 Task: Add a condition where "Channel Is WhatsApp" in new tickets in your groups.
Action: Mouse moved to (132, 481)
Screenshot: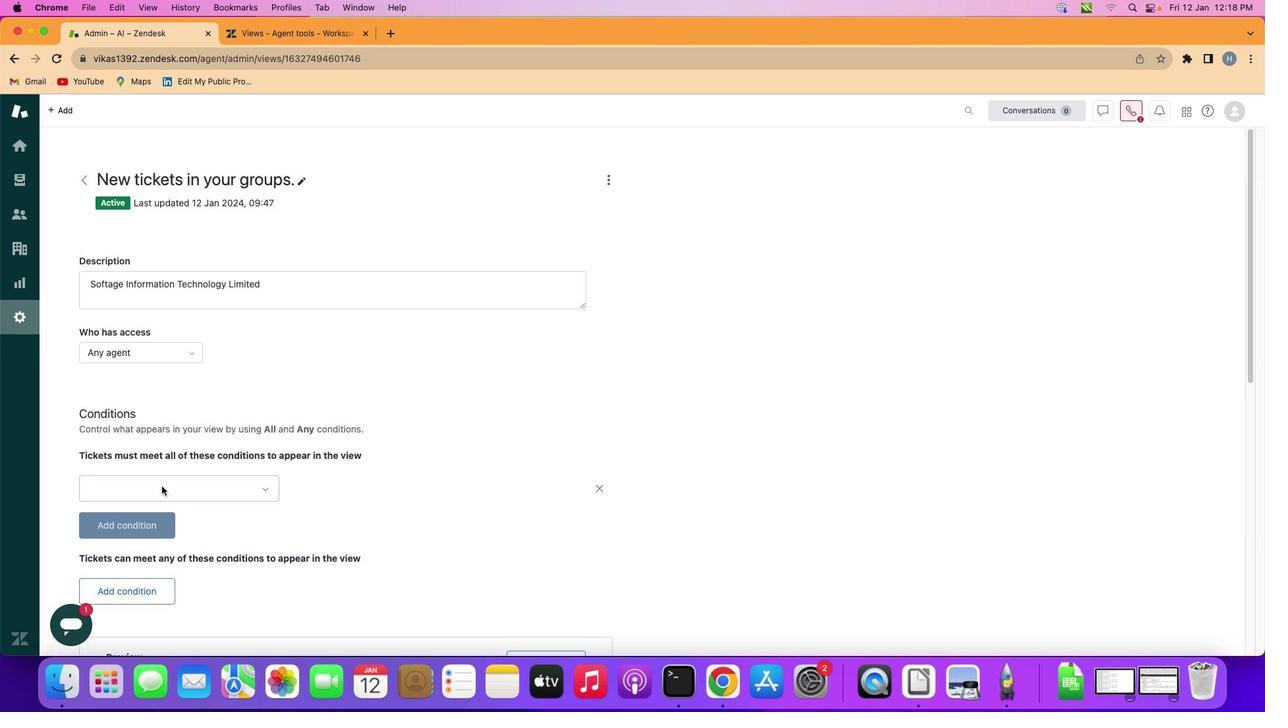 
Action: Mouse pressed left at (132, 481)
Screenshot: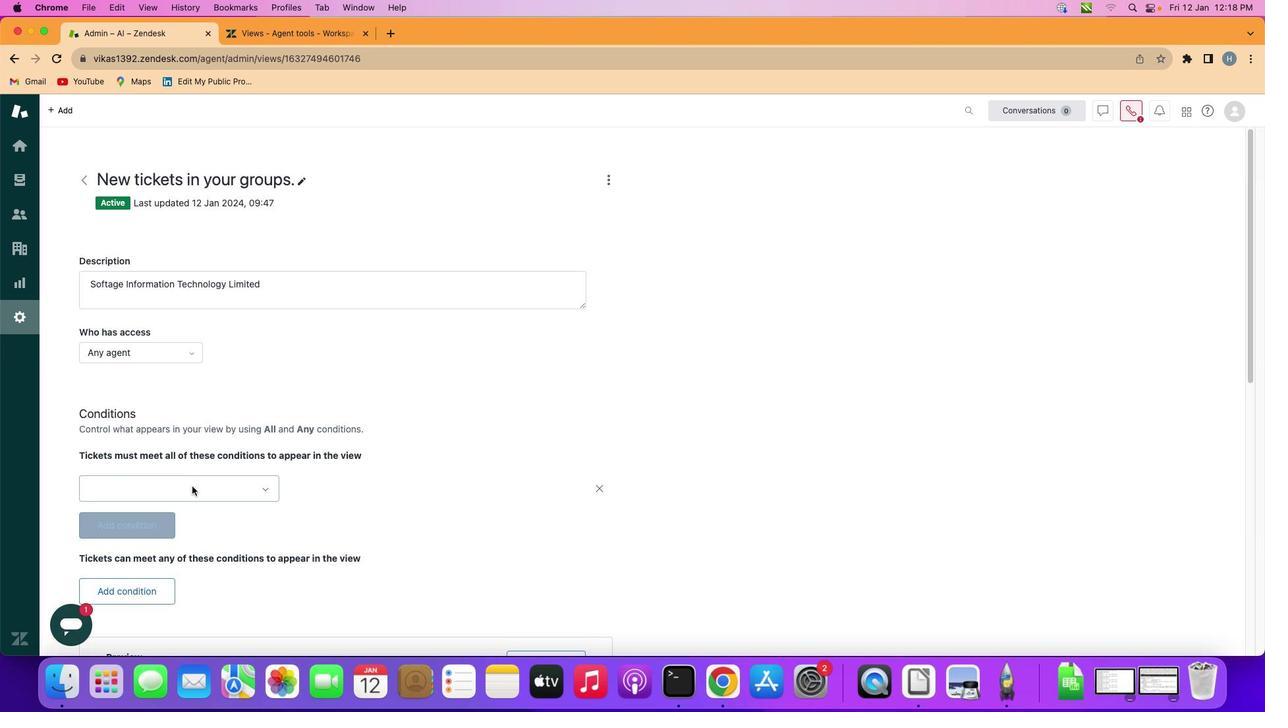
Action: Mouse moved to (231, 483)
Screenshot: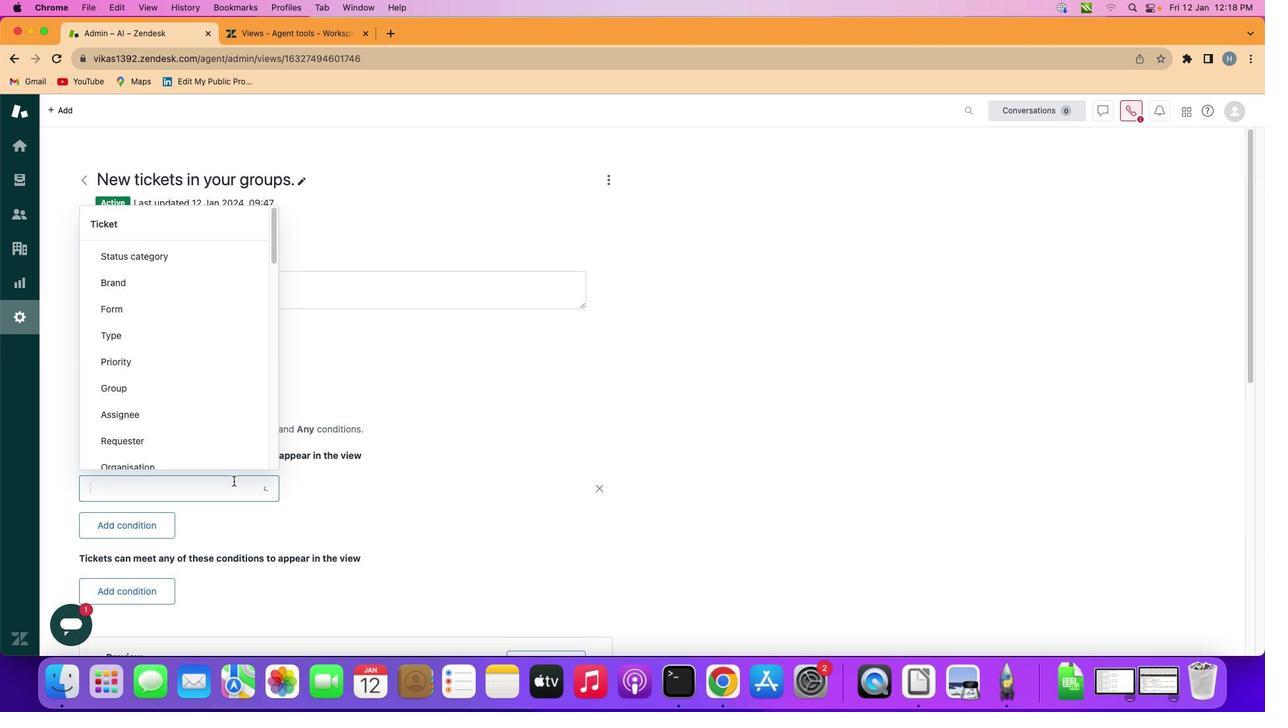 
Action: Mouse pressed left at (231, 483)
Screenshot: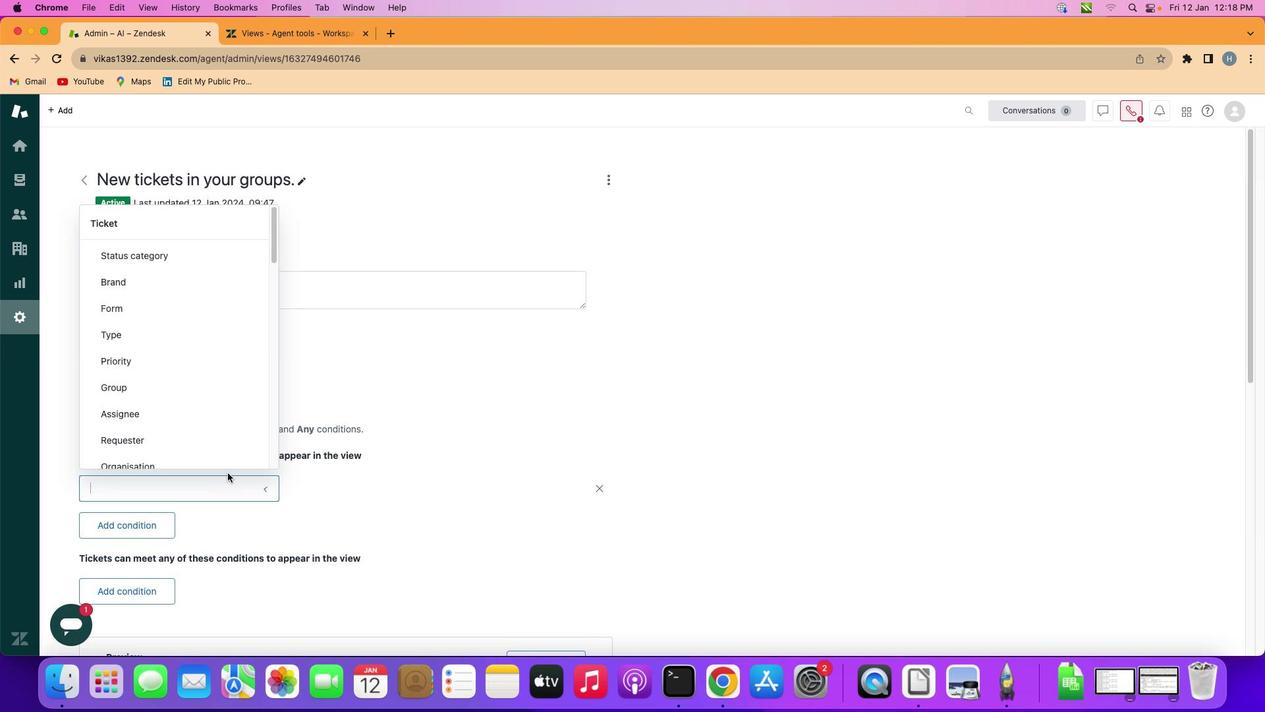 
Action: Mouse moved to (206, 368)
Screenshot: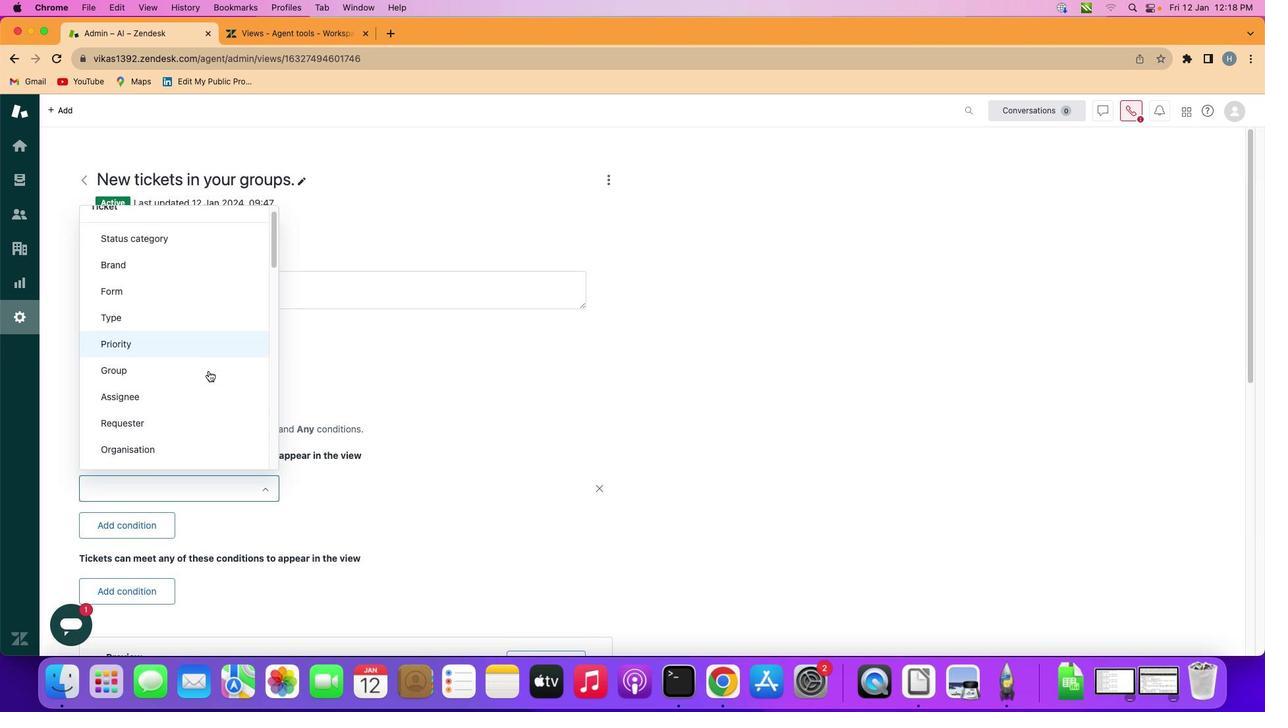 
Action: Mouse scrolled (206, 368) with delta (-1, -2)
Screenshot: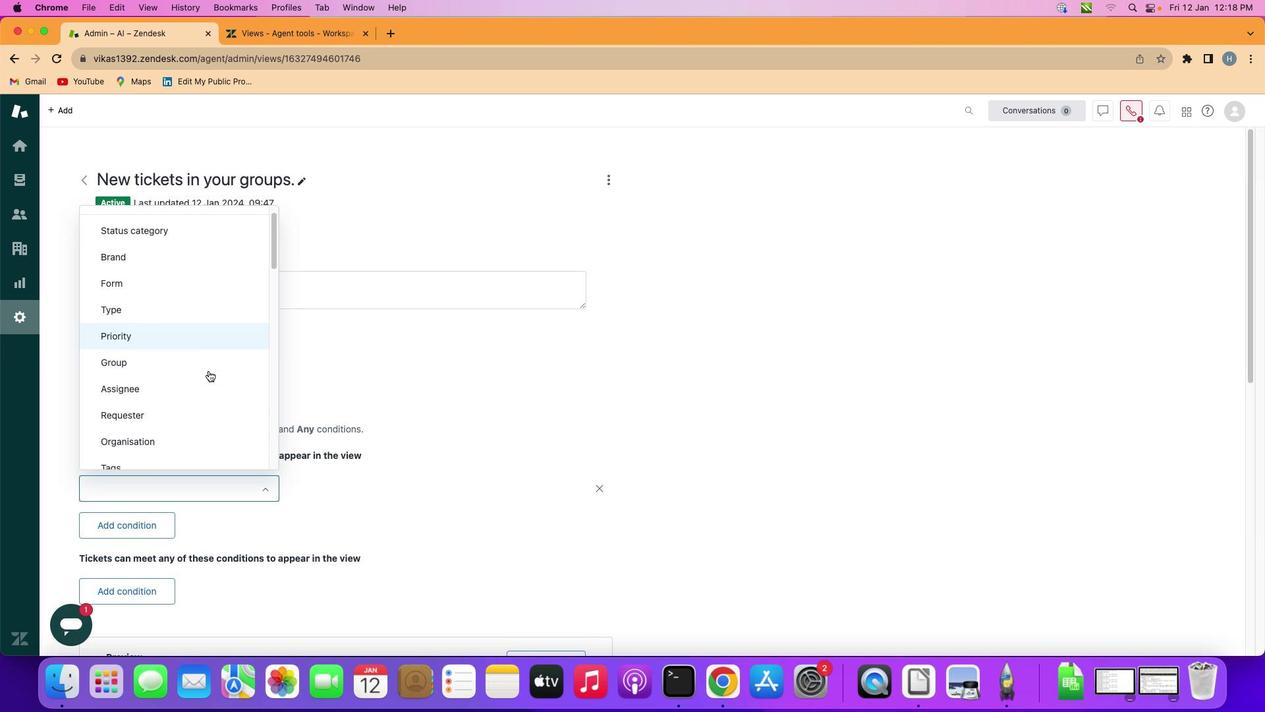 
Action: Mouse scrolled (206, 368) with delta (-1, -2)
Screenshot: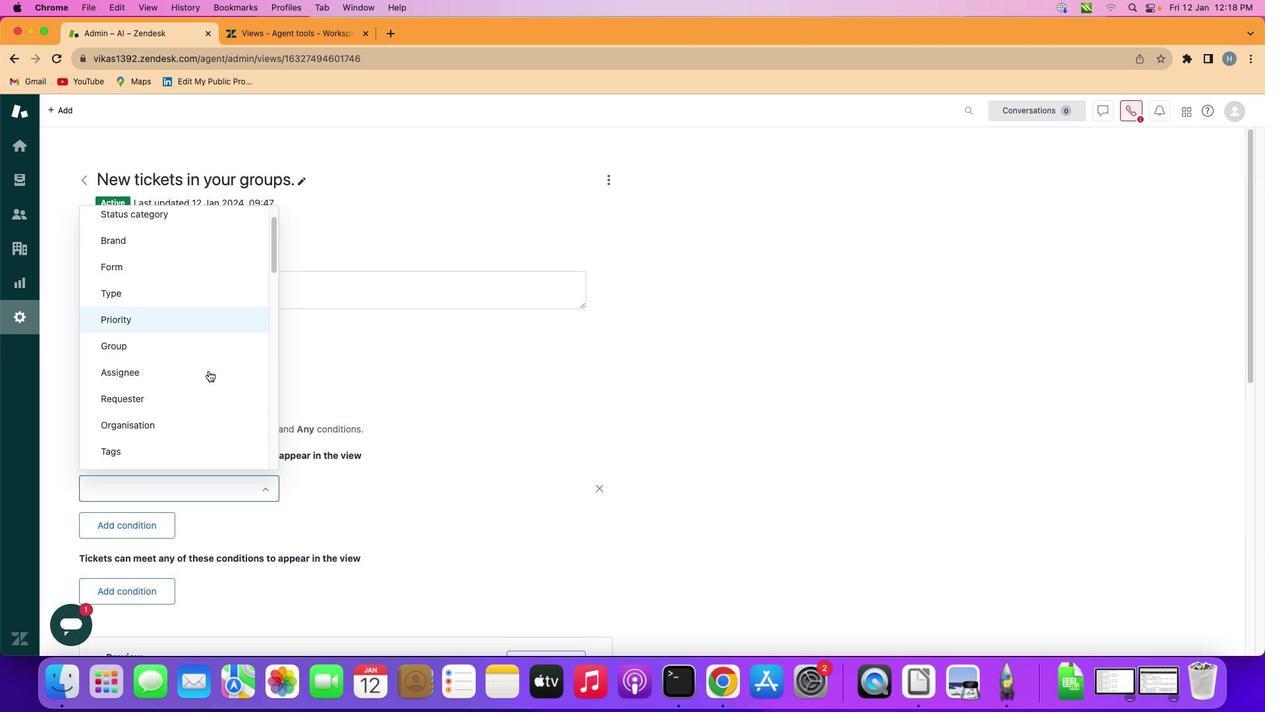 
Action: Mouse scrolled (206, 368) with delta (-1, -2)
Screenshot: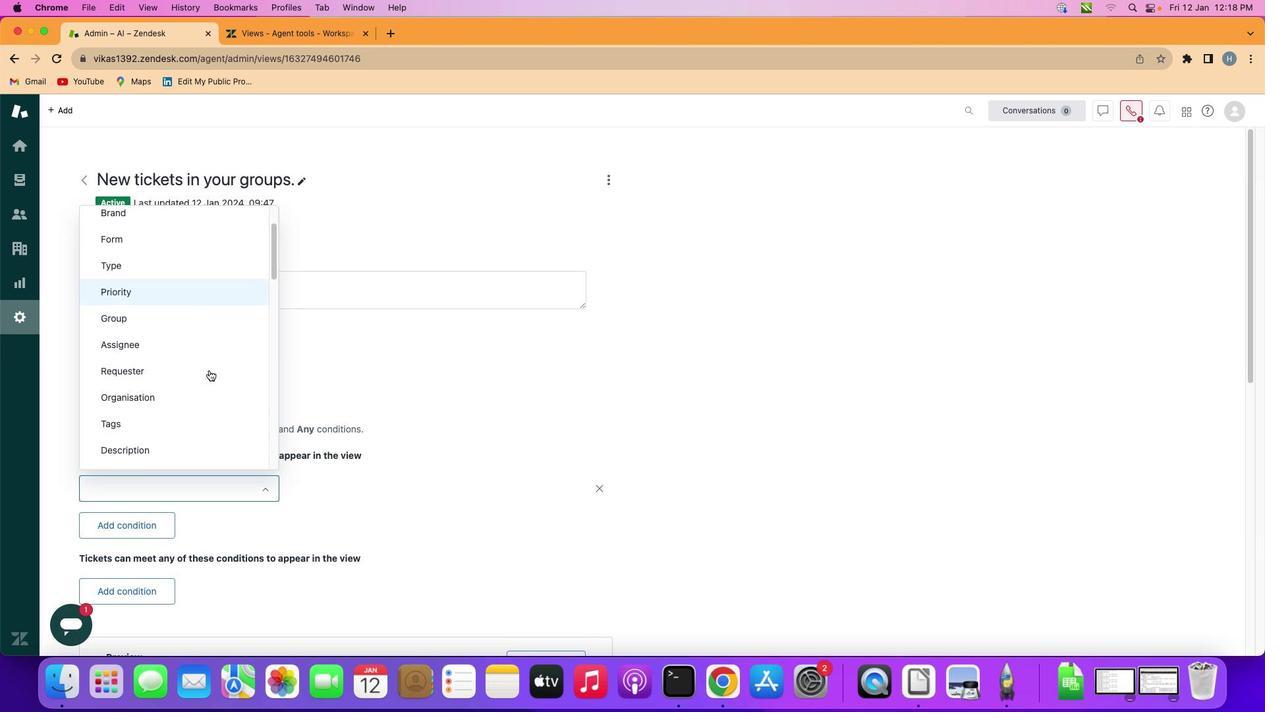 
Action: Mouse scrolled (206, 368) with delta (-1, -2)
Screenshot: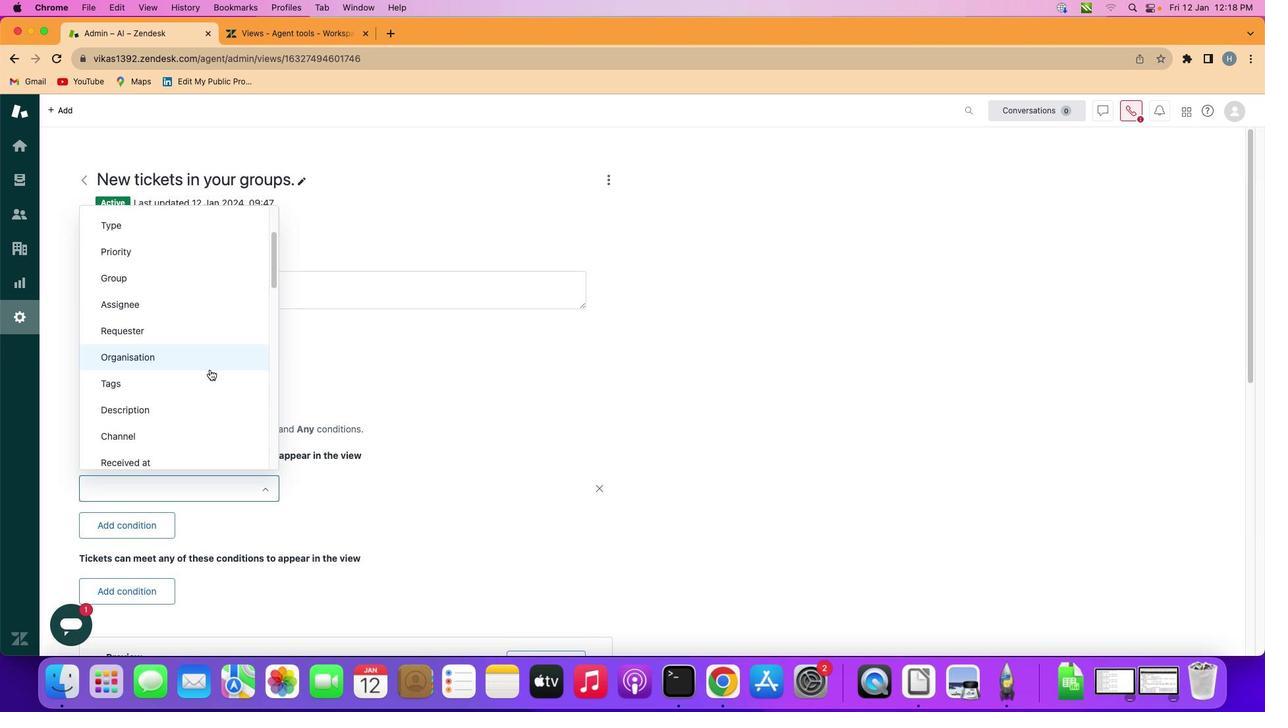 
Action: Mouse scrolled (206, 368) with delta (-1, -2)
Screenshot: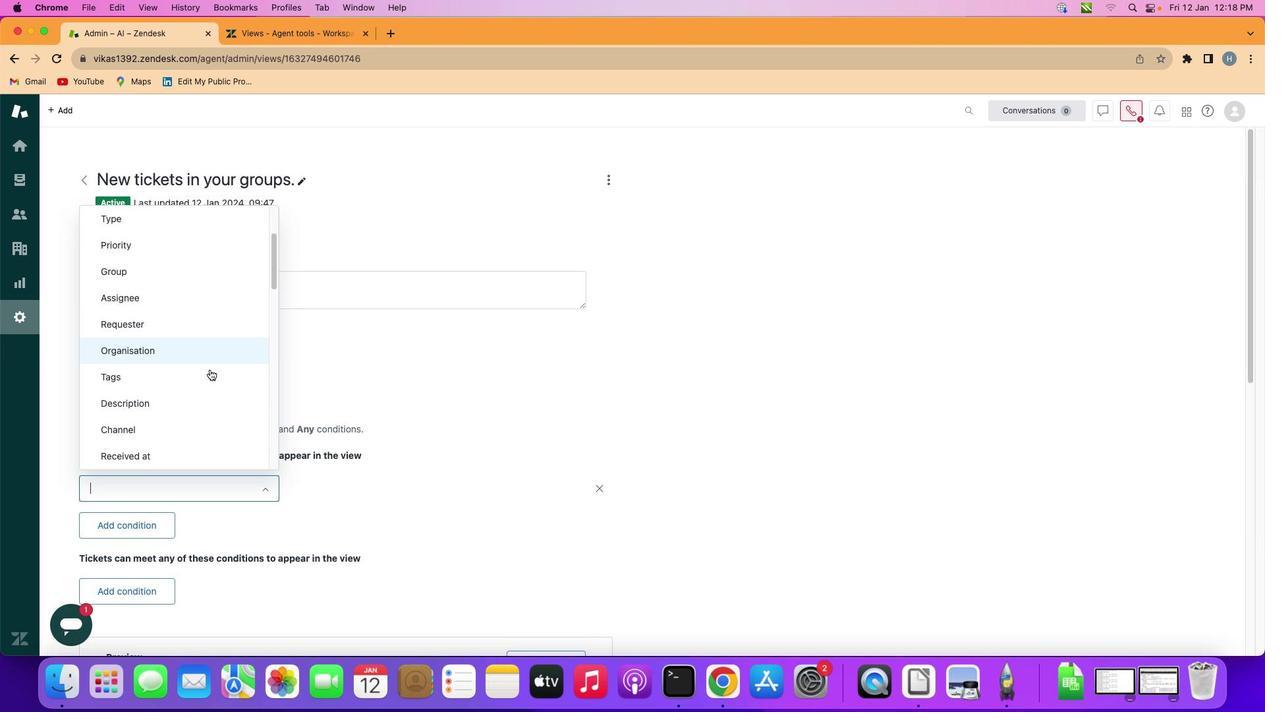 
Action: Mouse moved to (207, 366)
Screenshot: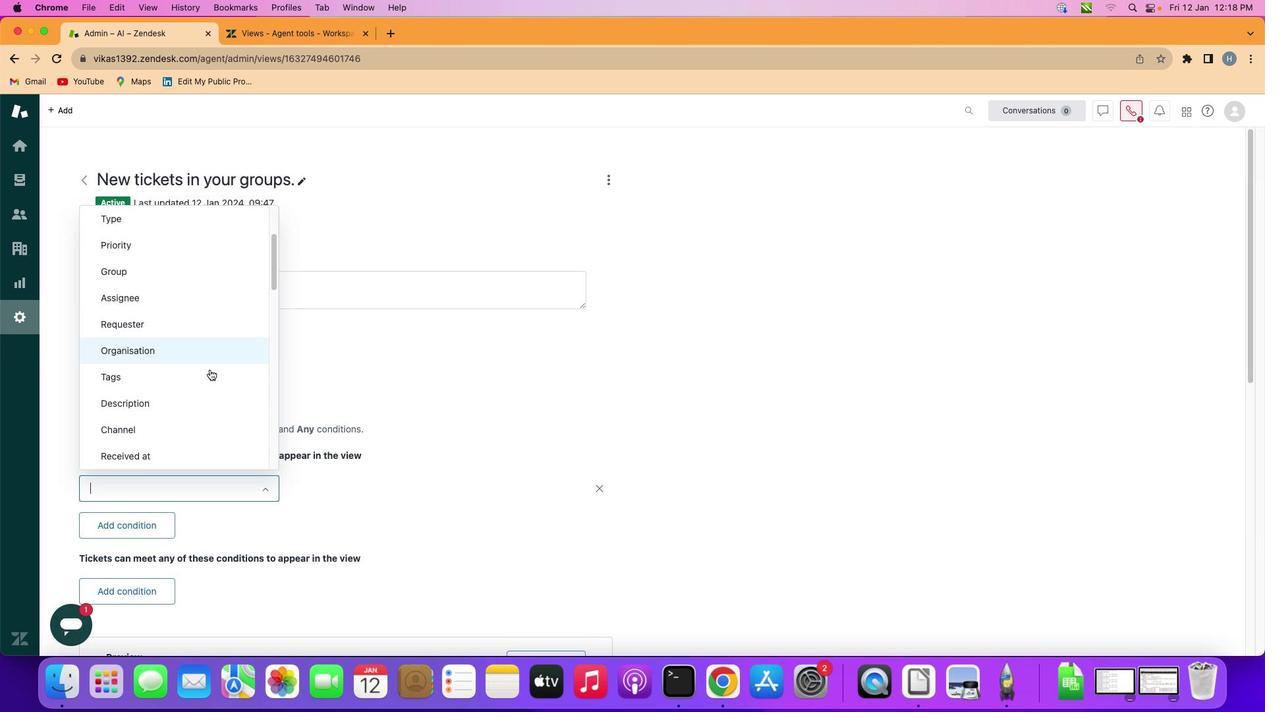 
Action: Mouse scrolled (207, 366) with delta (-1, -2)
Screenshot: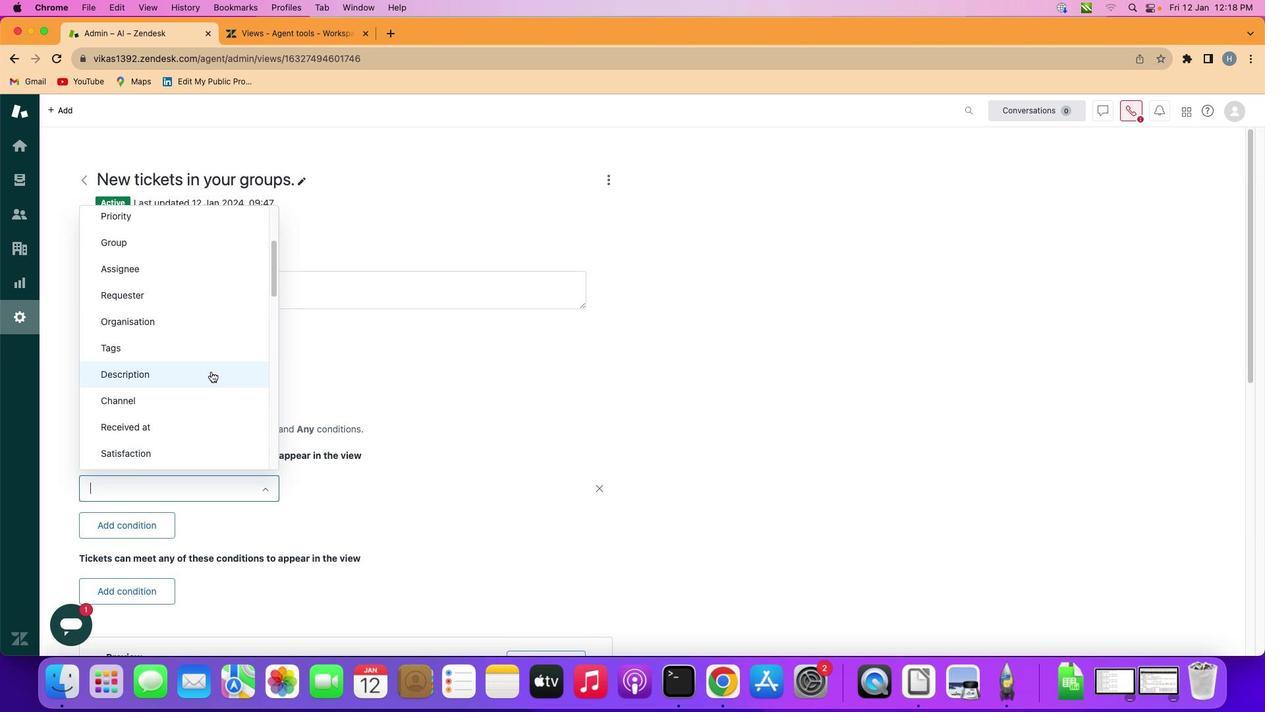
Action: Mouse scrolled (207, 366) with delta (-1, -2)
Screenshot: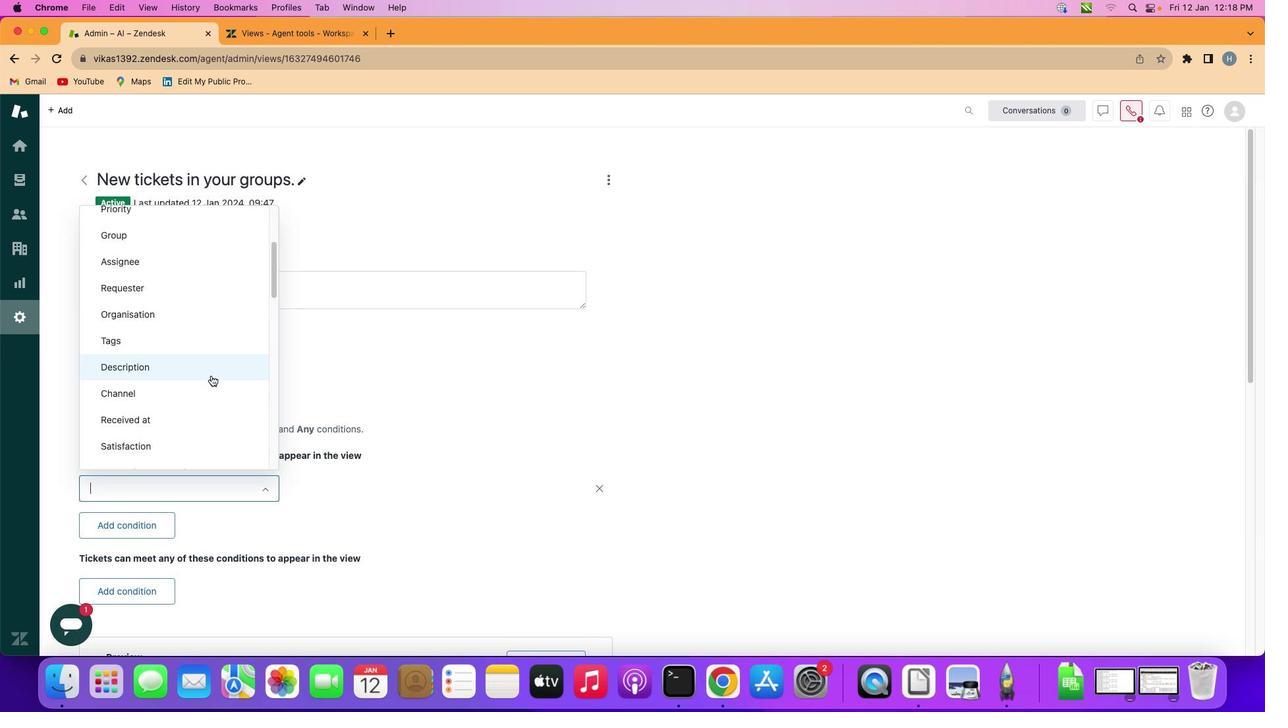 
Action: Mouse scrolled (207, 366) with delta (-1, -2)
Screenshot: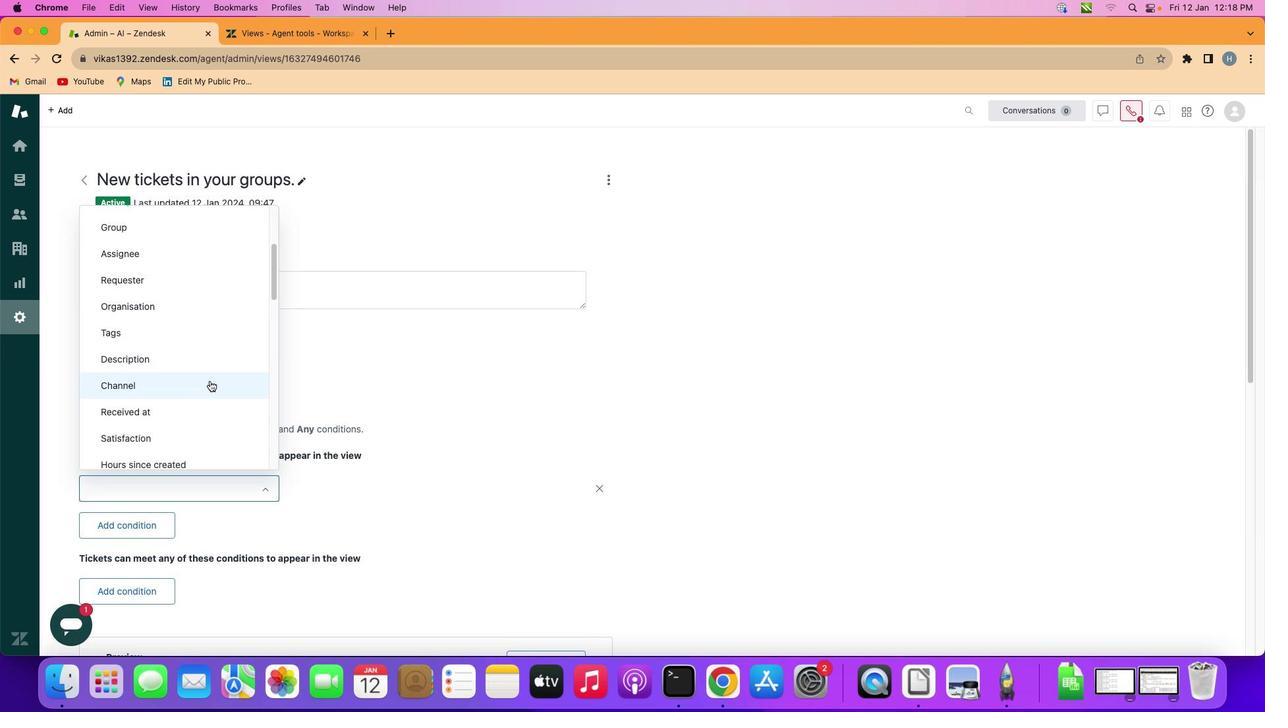 
Action: Mouse moved to (207, 379)
Screenshot: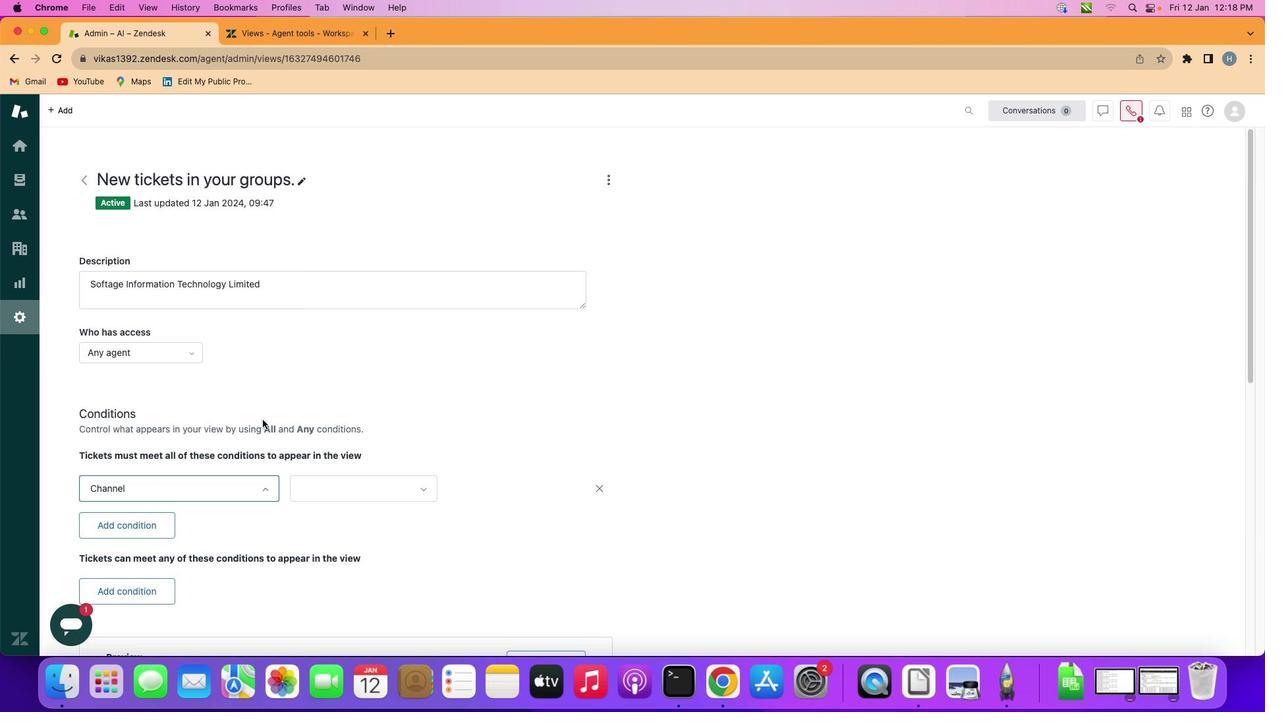 
Action: Mouse pressed left at (207, 379)
Screenshot: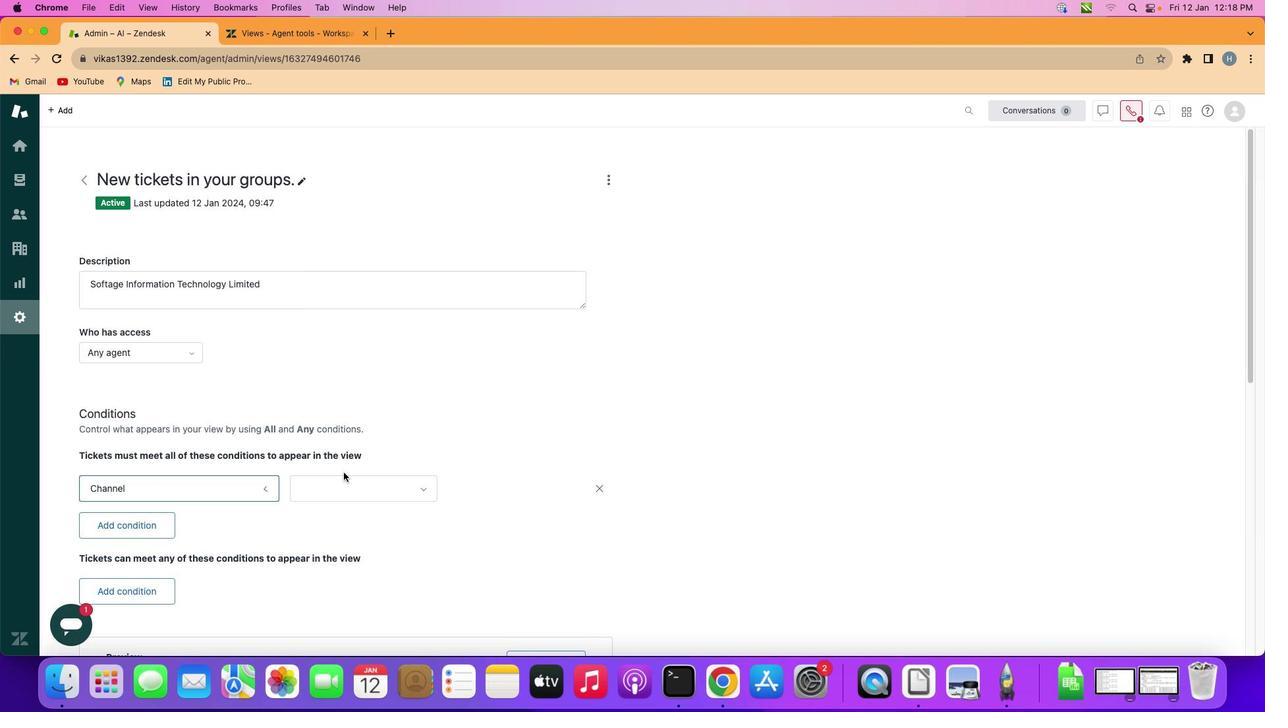
Action: Mouse moved to (357, 481)
Screenshot: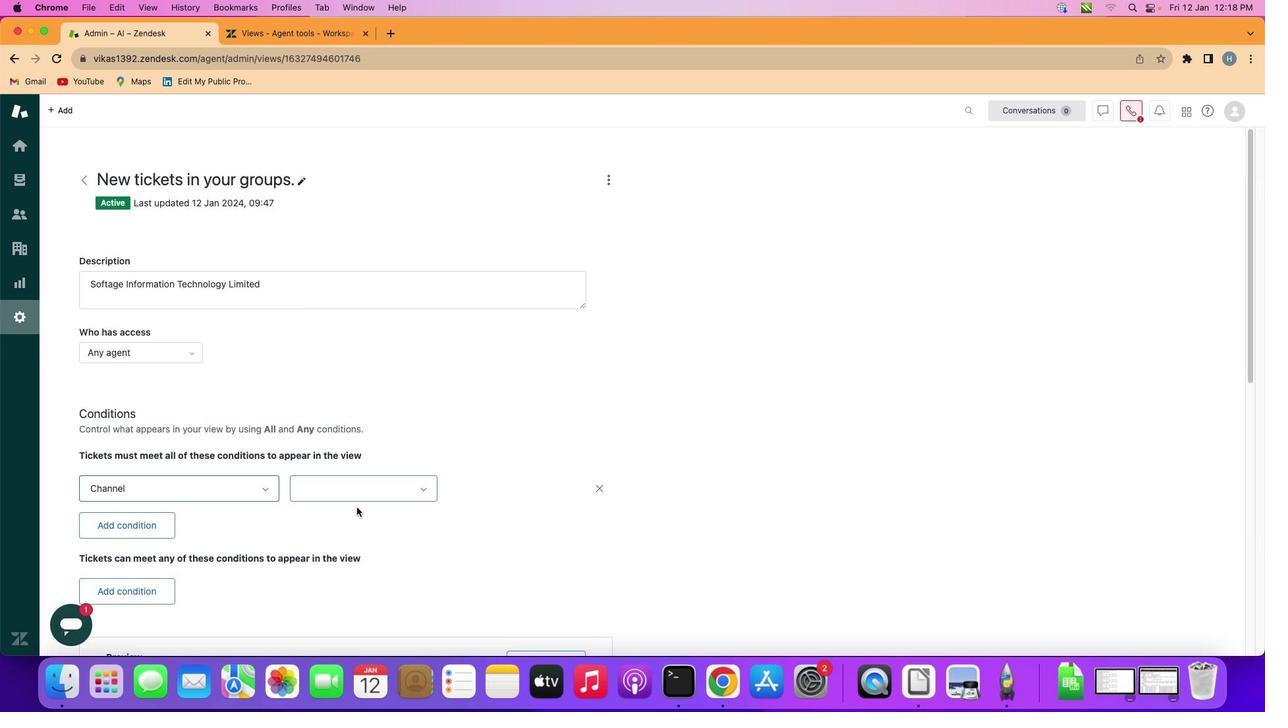 
Action: Mouse pressed left at (357, 481)
Screenshot: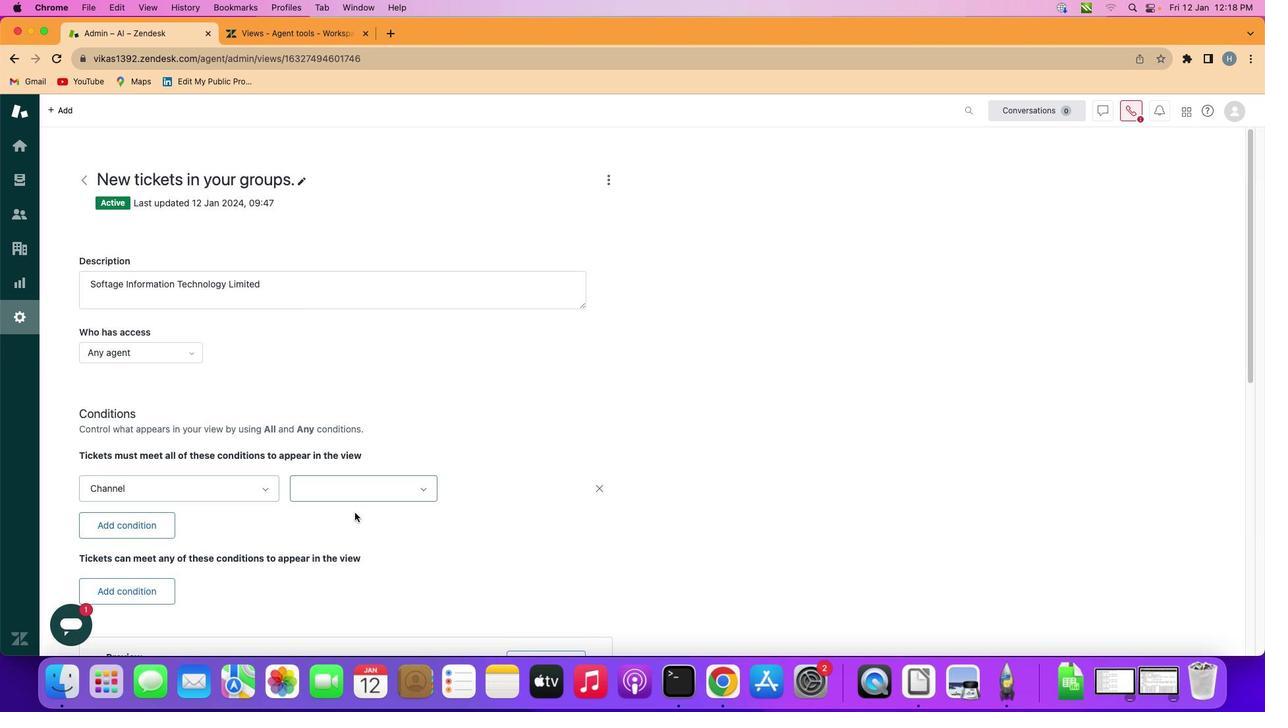 
Action: Mouse moved to (350, 513)
Screenshot: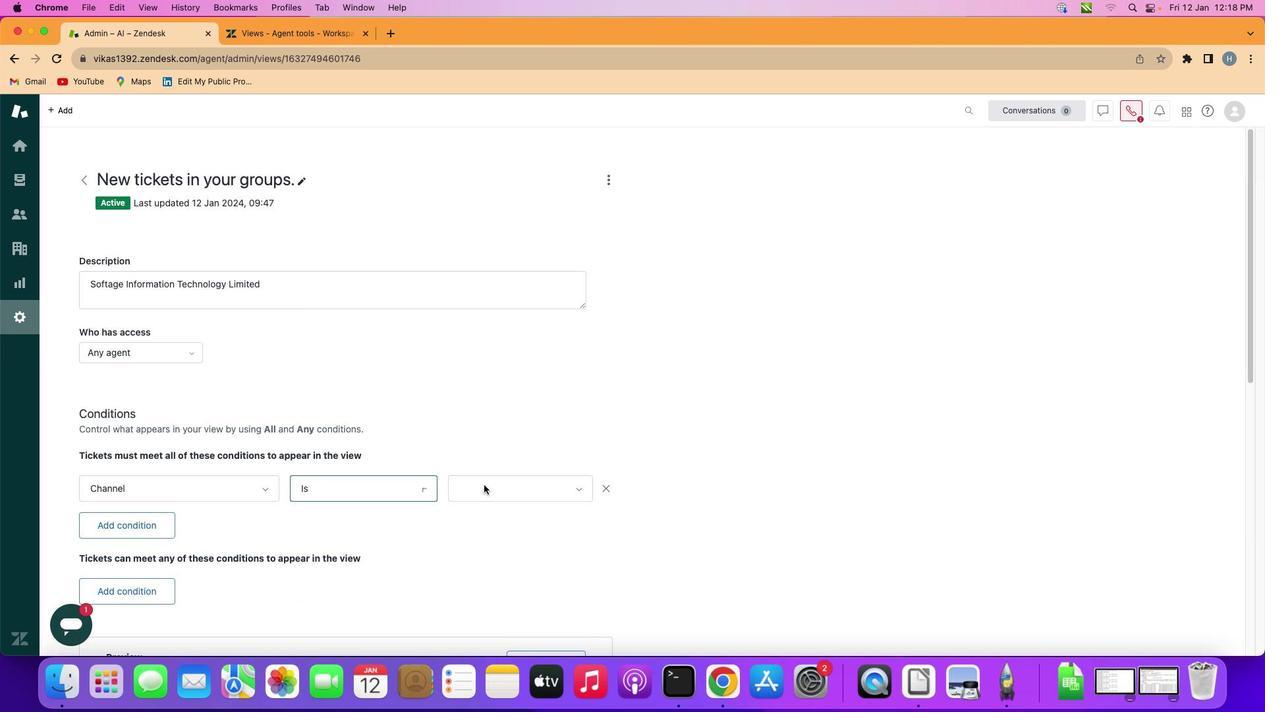 
Action: Mouse pressed left at (350, 513)
Screenshot: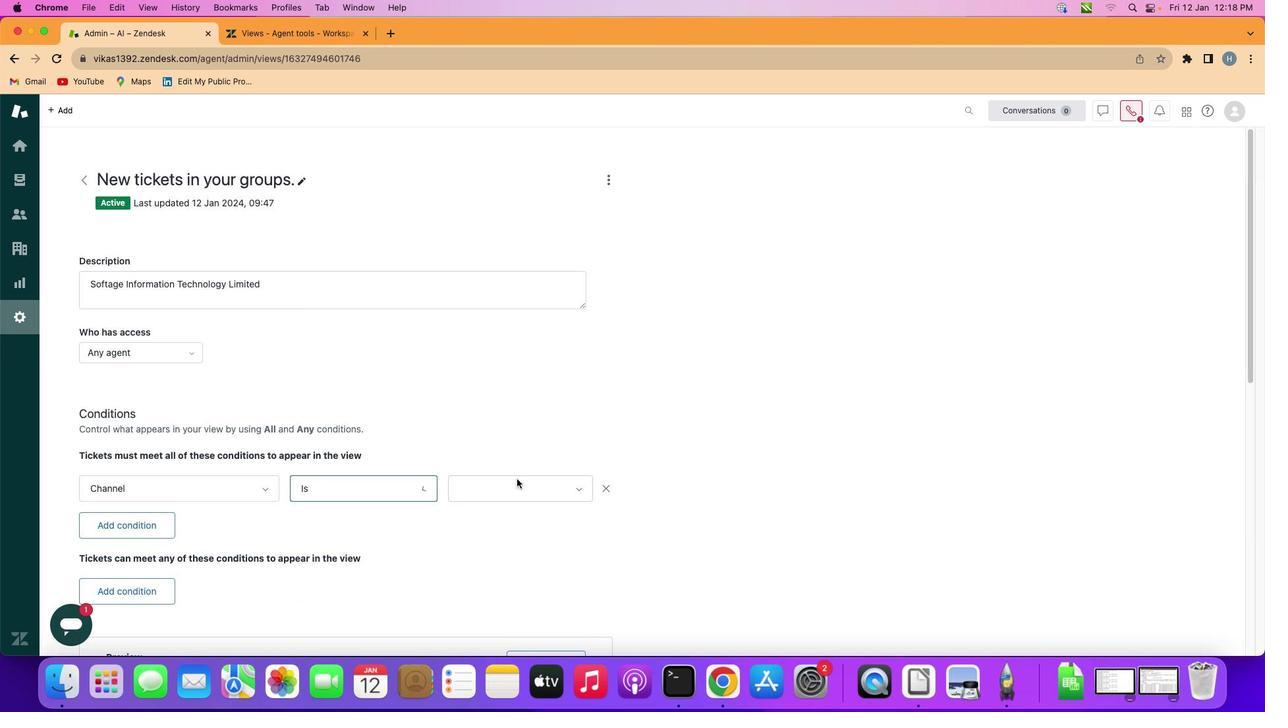 
Action: Mouse moved to (519, 475)
Screenshot: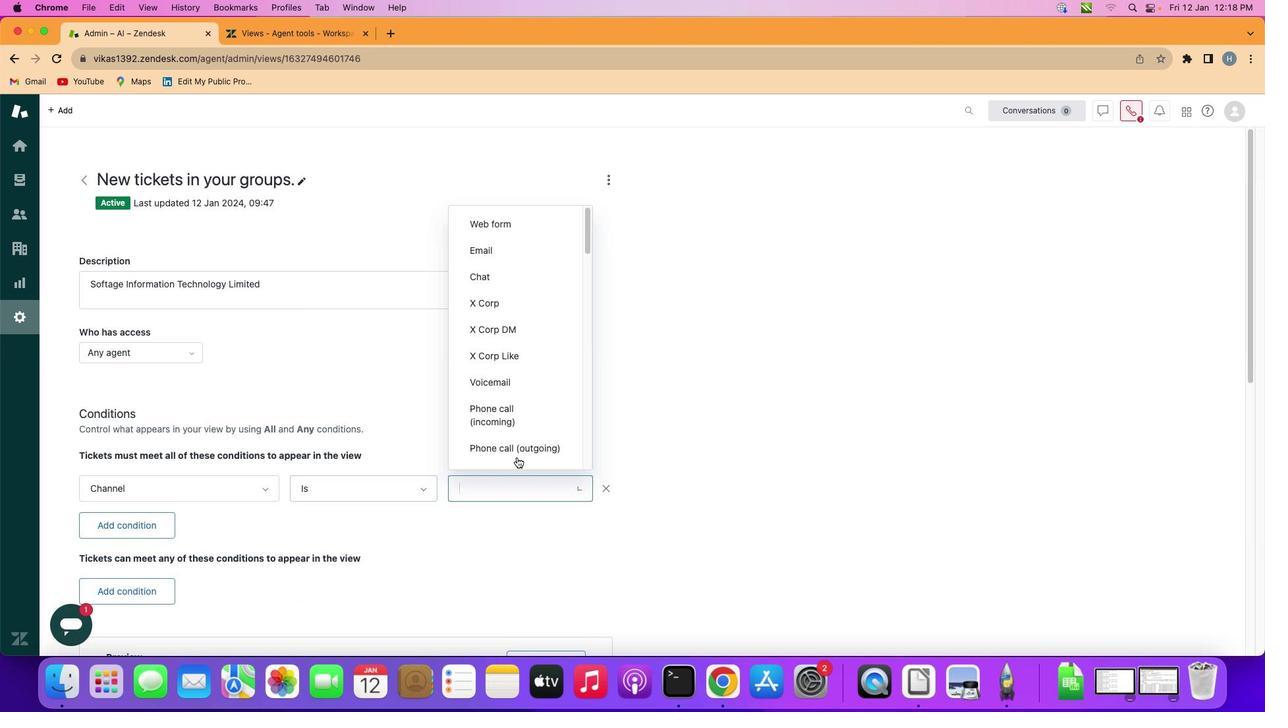 
Action: Mouse pressed left at (519, 475)
Screenshot: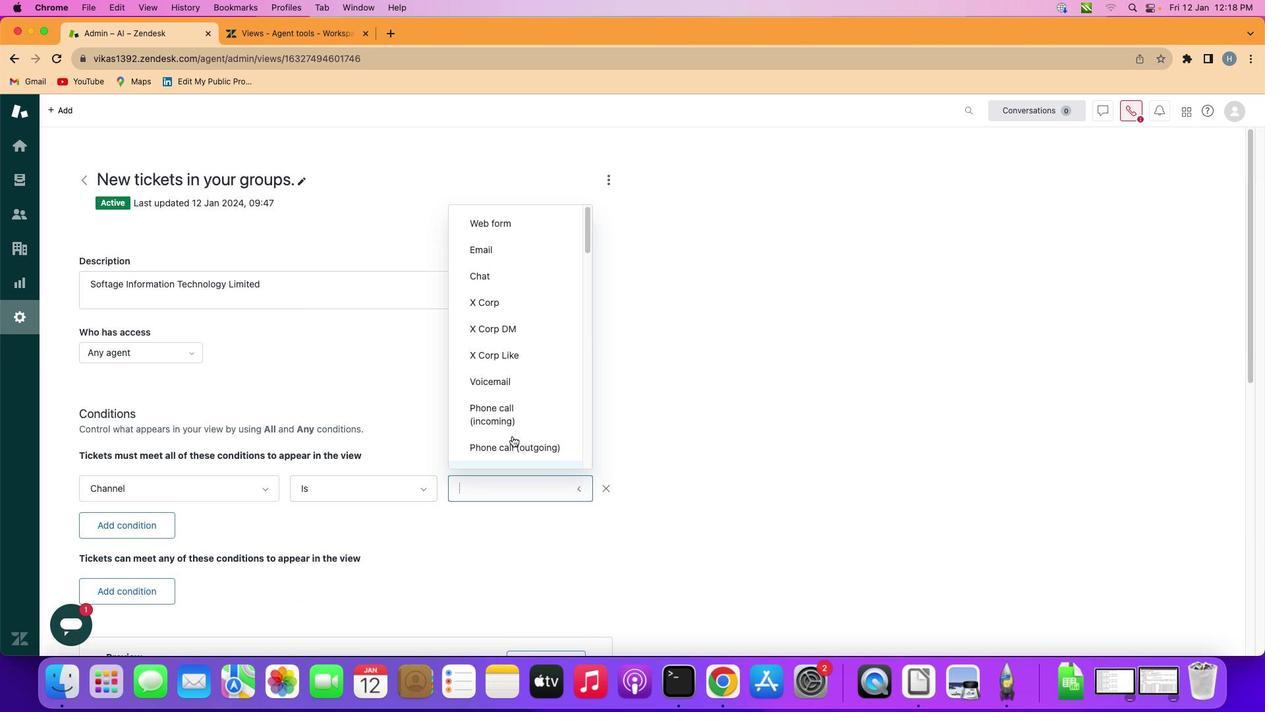 
Action: Mouse moved to (500, 361)
Screenshot: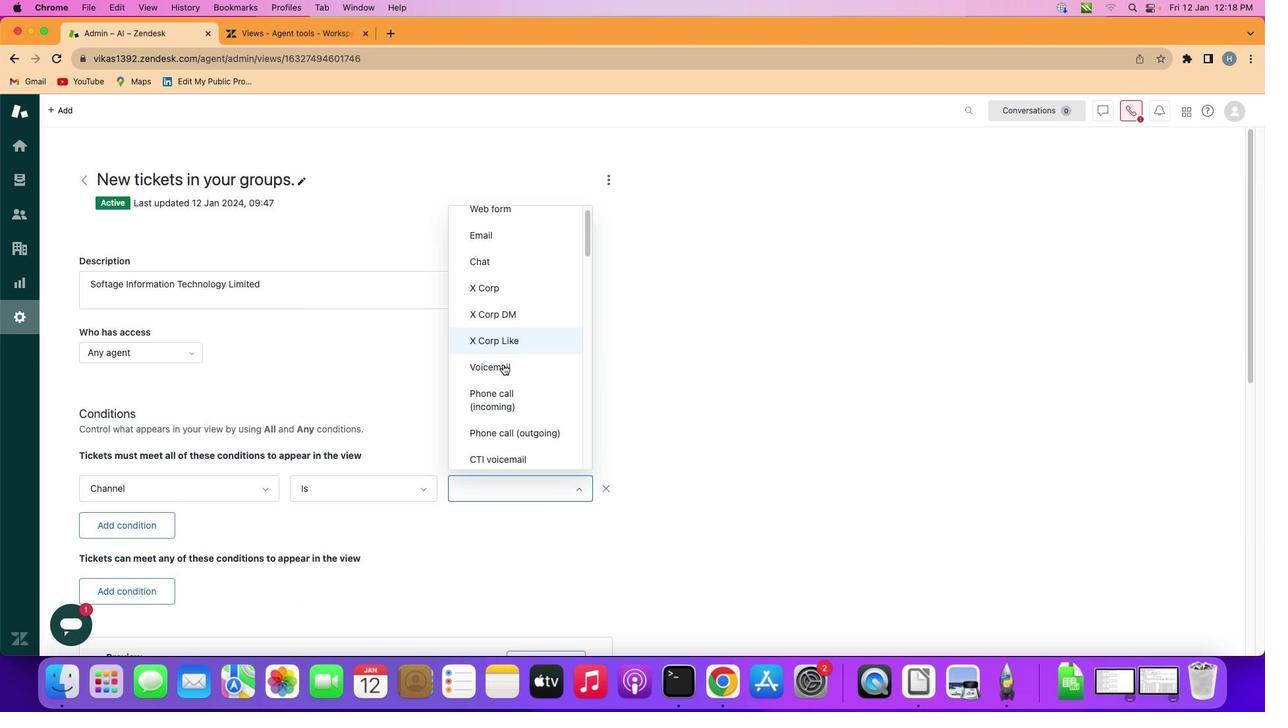 
Action: Mouse scrolled (500, 361) with delta (-1, -2)
Screenshot: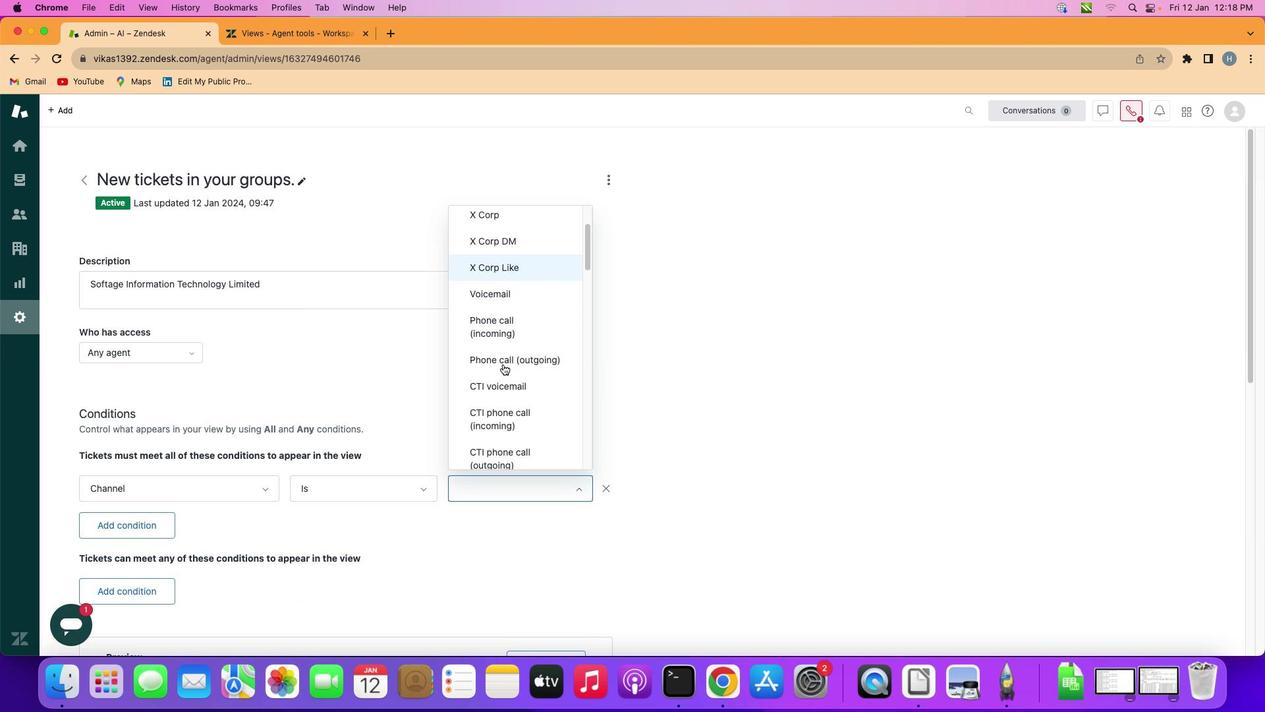 
Action: Mouse scrolled (500, 361) with delta (-1, -2)
Screenshot: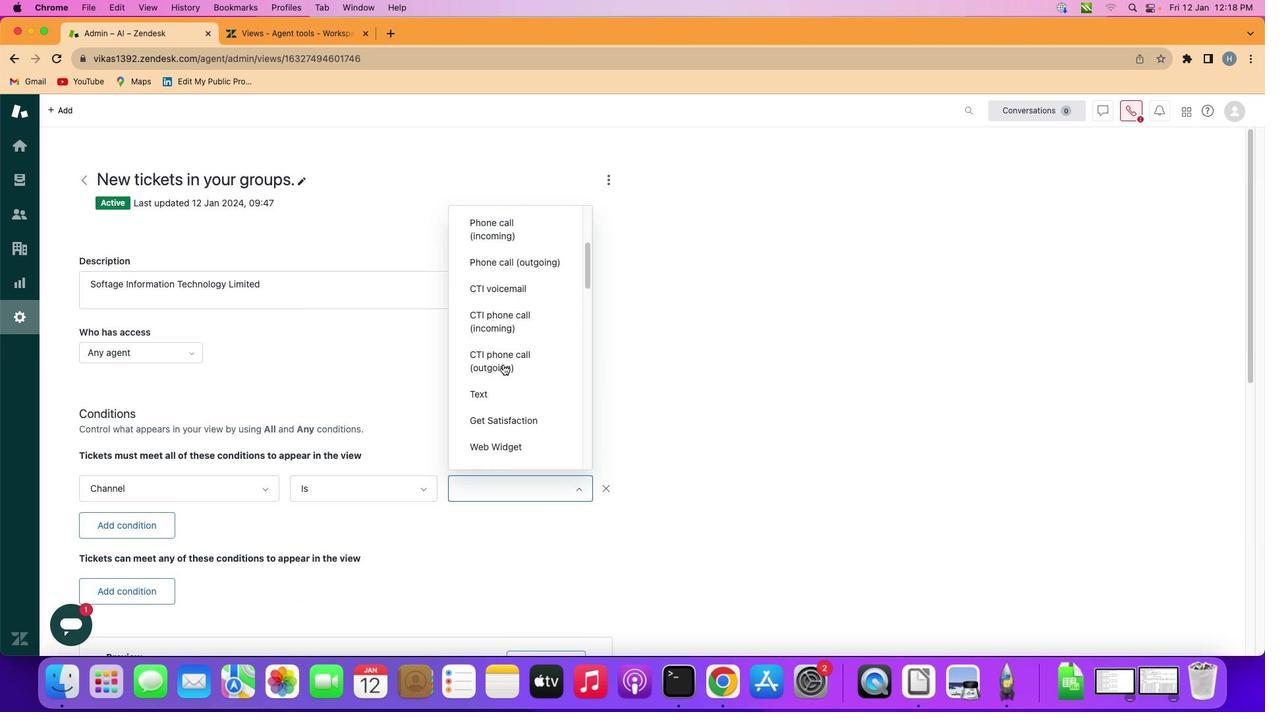 
Action: Mouse scrolled (500, 361) with delta (-1, -3)
Screenshot: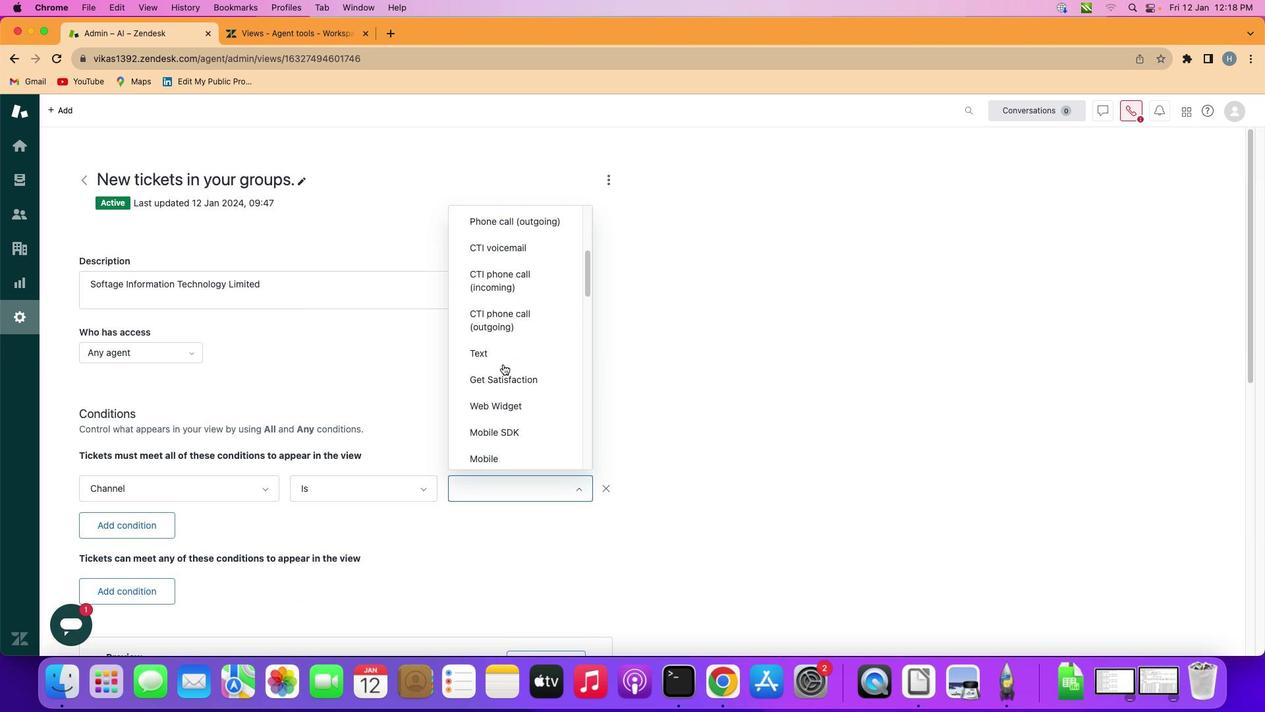 
Action: Mouse scrolled (500, 361) with delta (-1, -3)
Screenshot: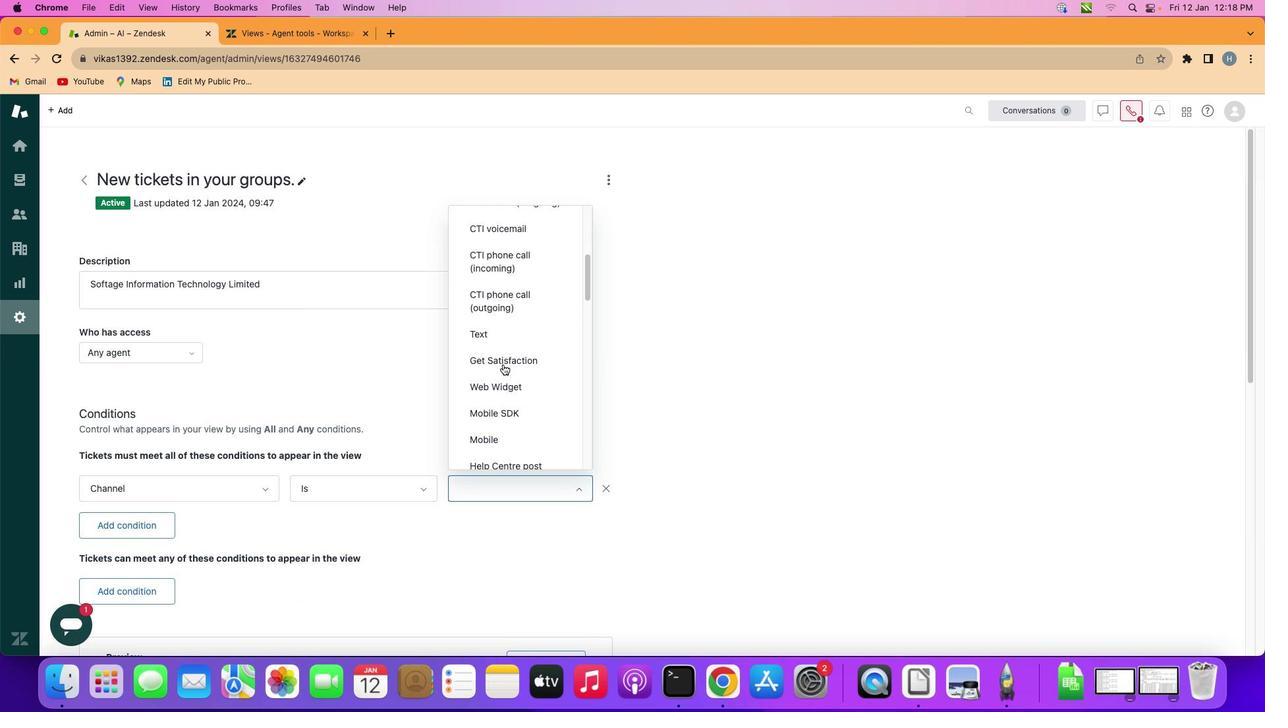 
Action: Mouse scrolled (500, 361) with delta (-1, -3)
Screenshot: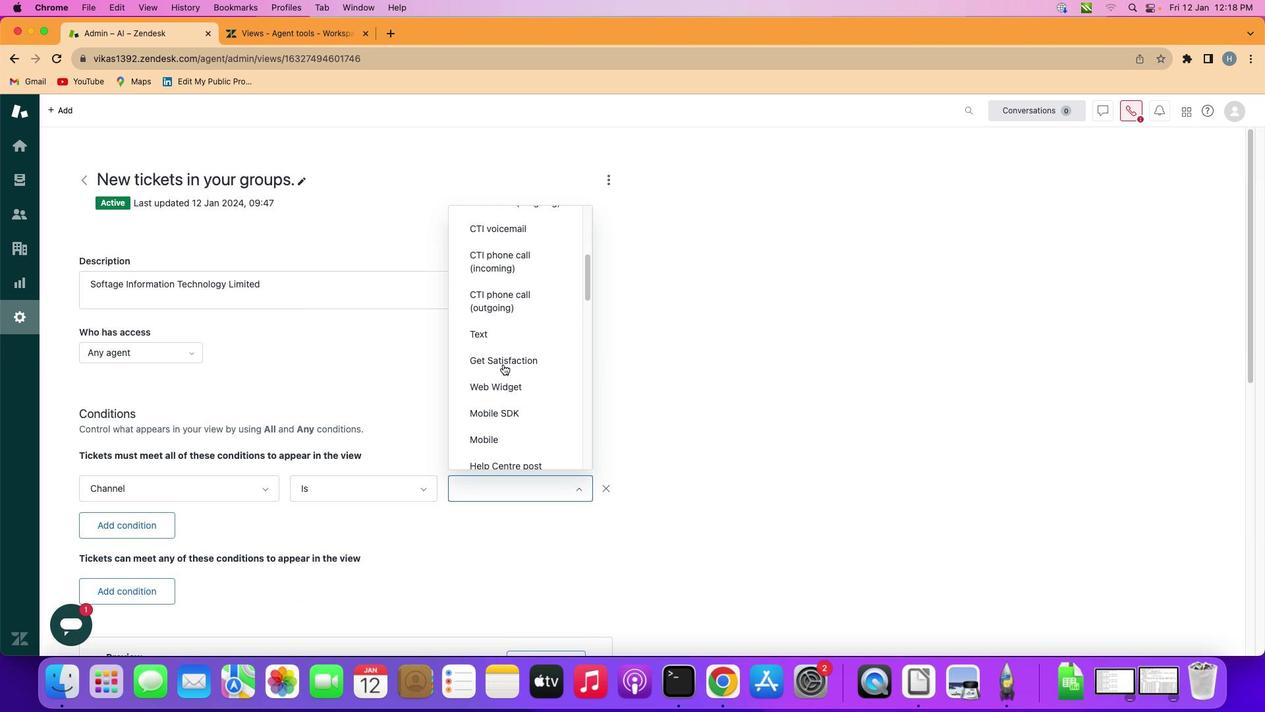 
Action: Mouse moved to (502, 361)
Screenshot: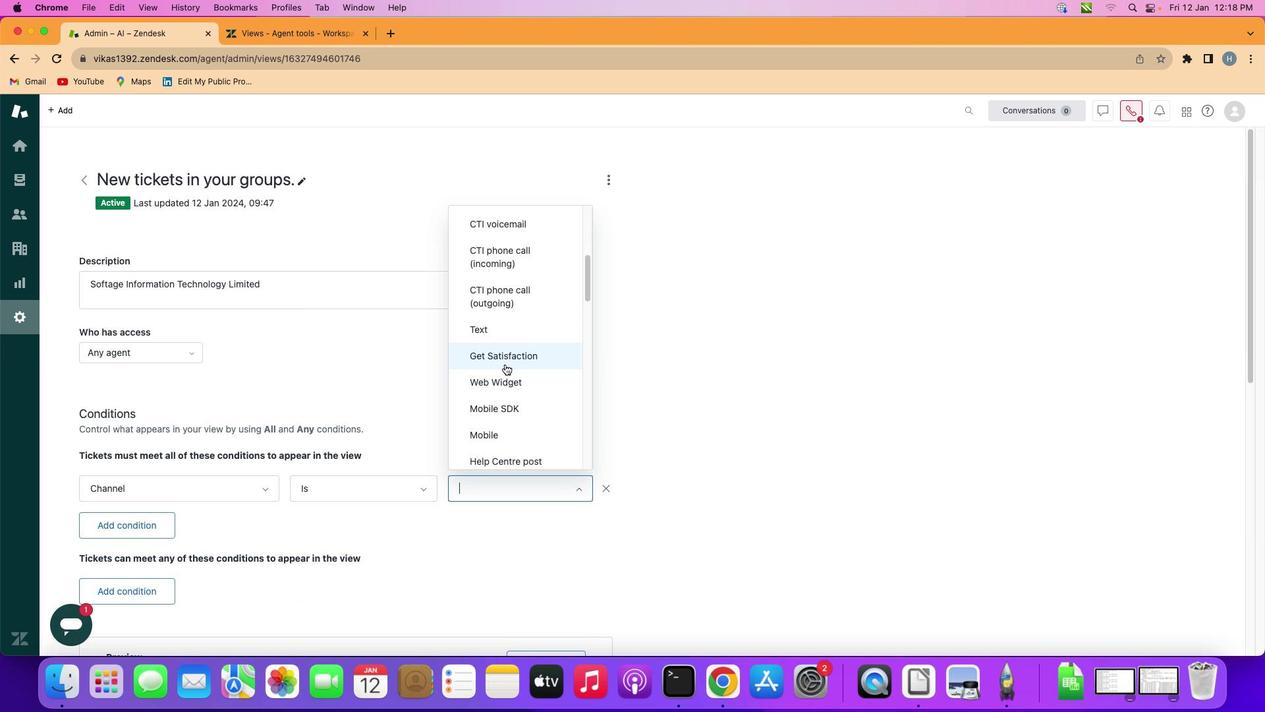 
Action: Mouse scrolled (502, 361) with delta (-1, -2)
Screenshot: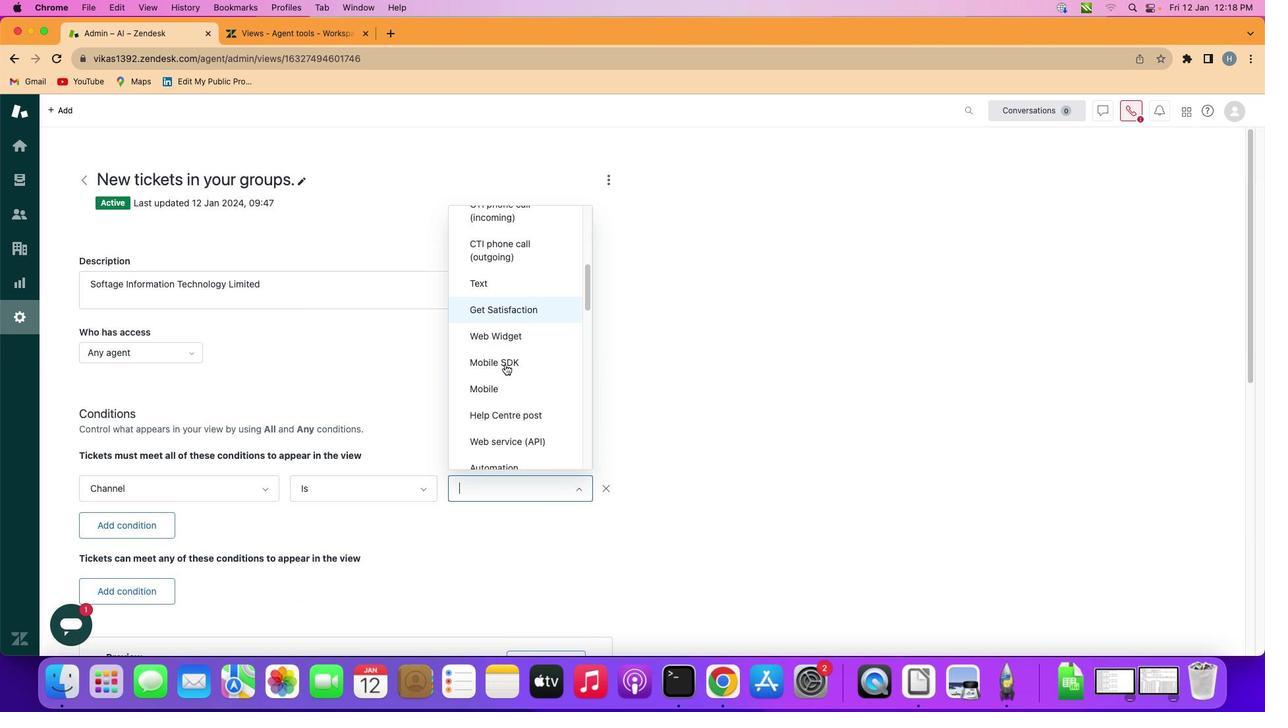 
Action: Mouse scrolled (502, 361) with delta (-1, -2)
Screenshot: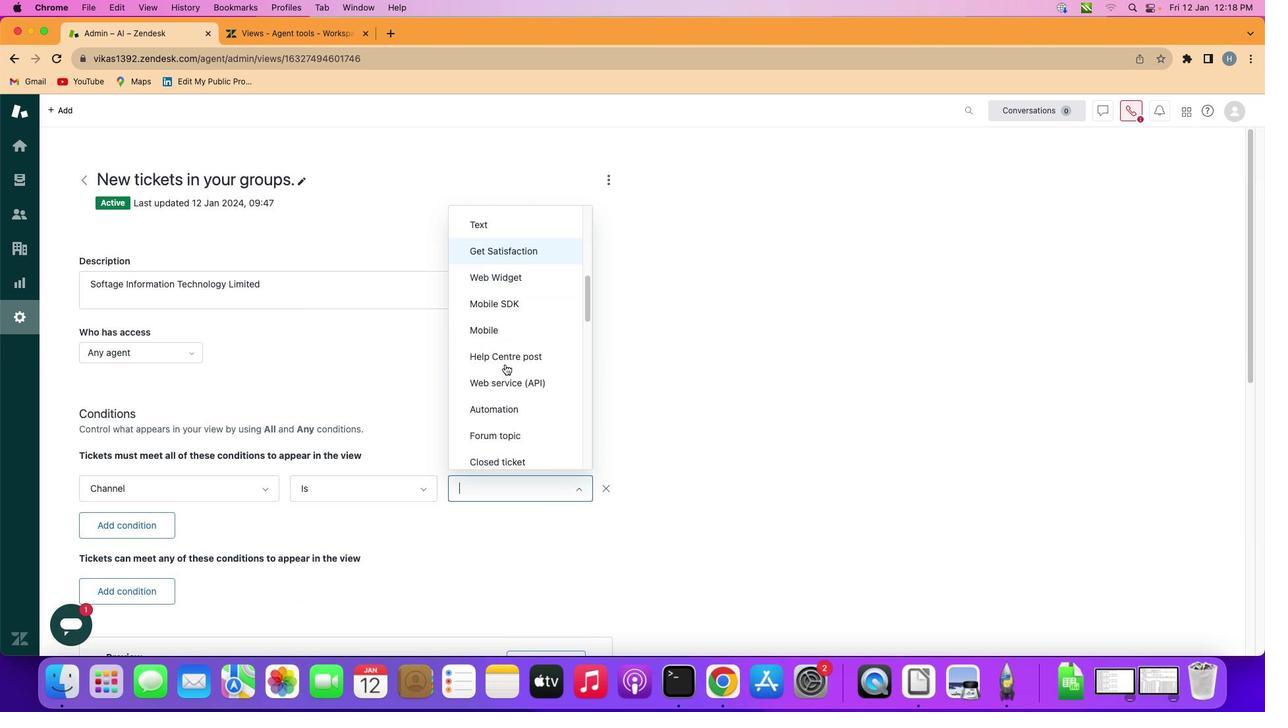 
Action: Mouse moved to (502, 361)
Screenshot: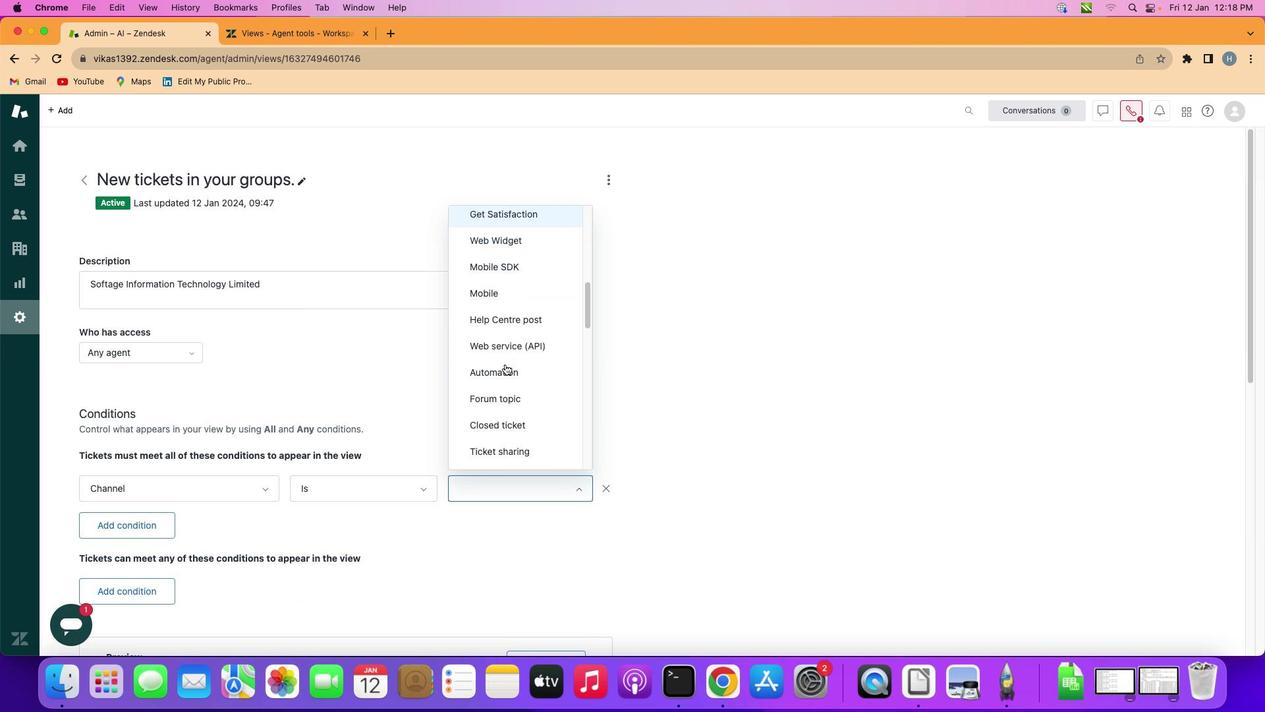
Action: Mouse scrolled (502, 361) with delta (-1, -2)
Screenshot: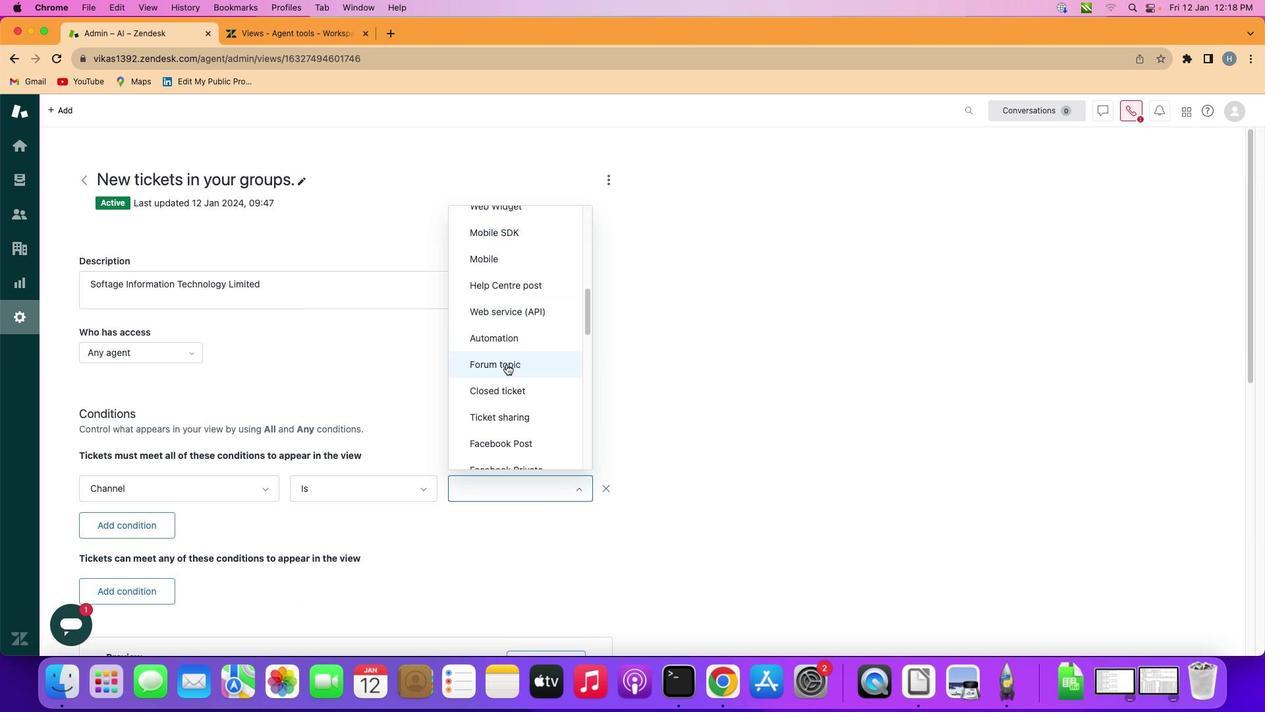 
Action: Mouse scrolled (502, 361) with delta (-1, -3)
Screenshot: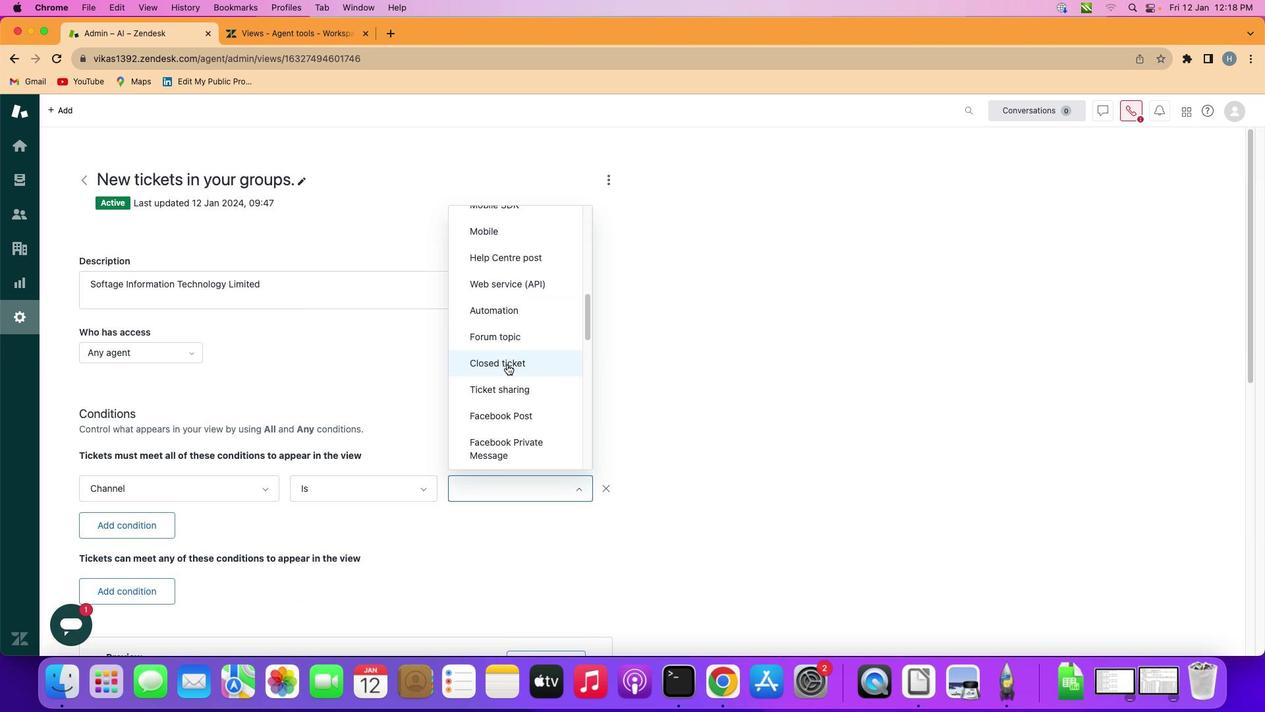 
Action: Mouse scrolled (502, 361) with delta (-1, -3)
Screenshot: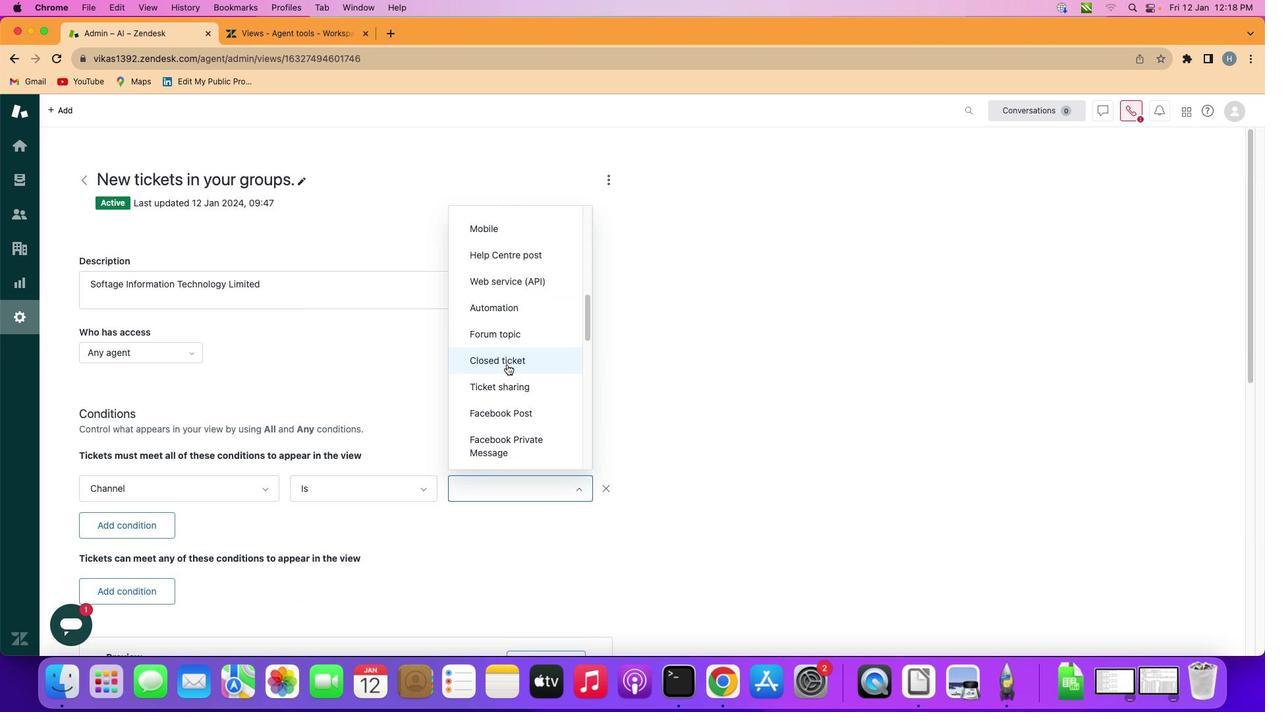 
Action: Mouse moved to (504, 361)
Screenshot: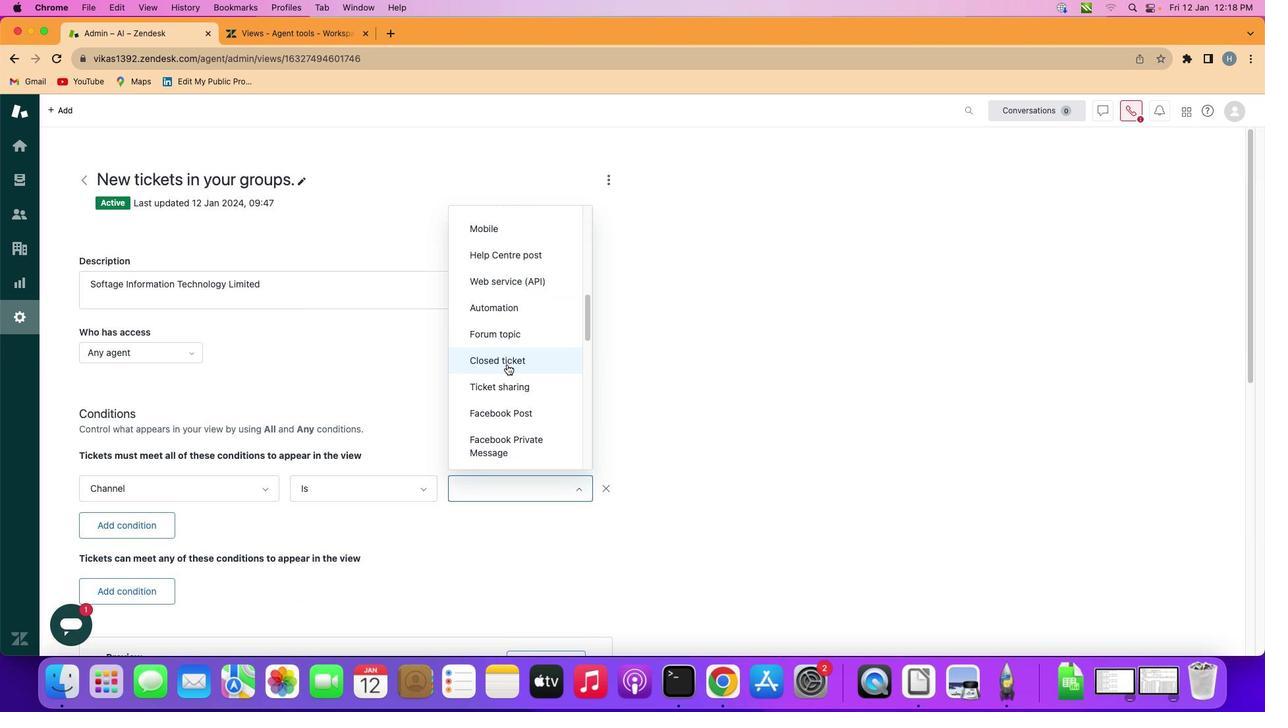 
Action: Mouse scrolled (504, 361) with delta (-1, -2)
Screenshot: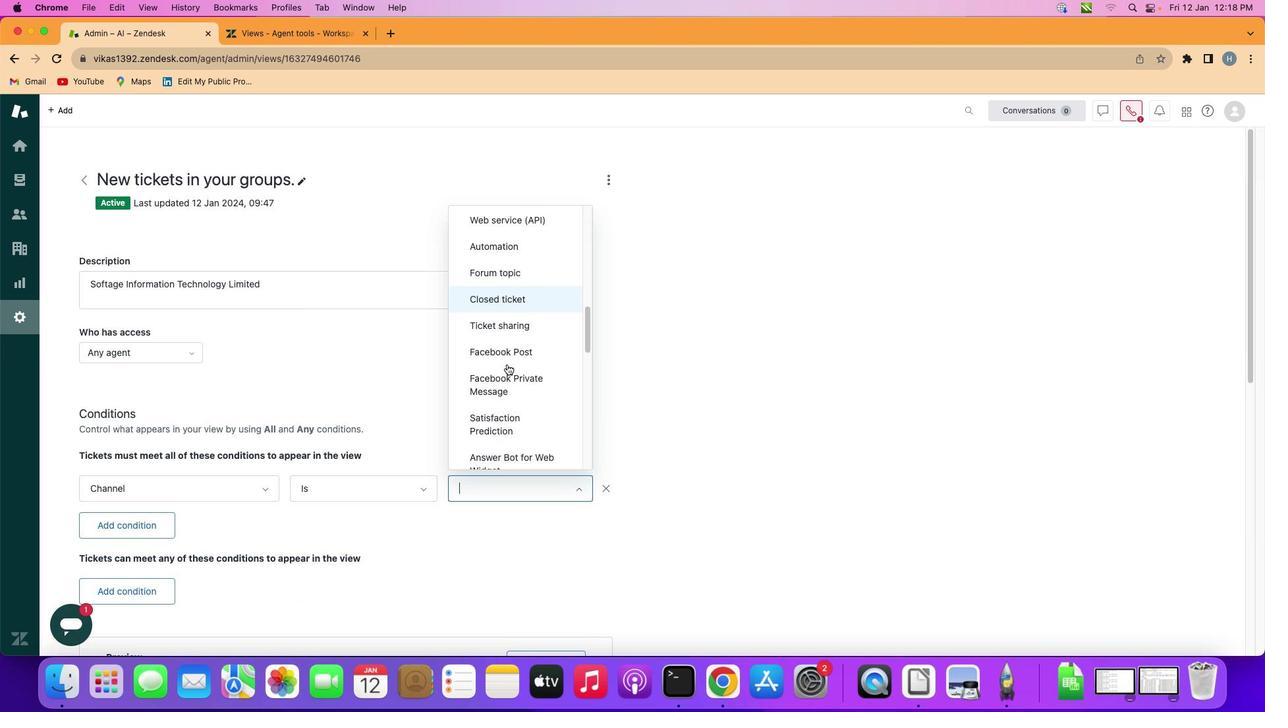 
Action: Mouse scrolled (504, 361) with delta (-1, -2)
Screenshot: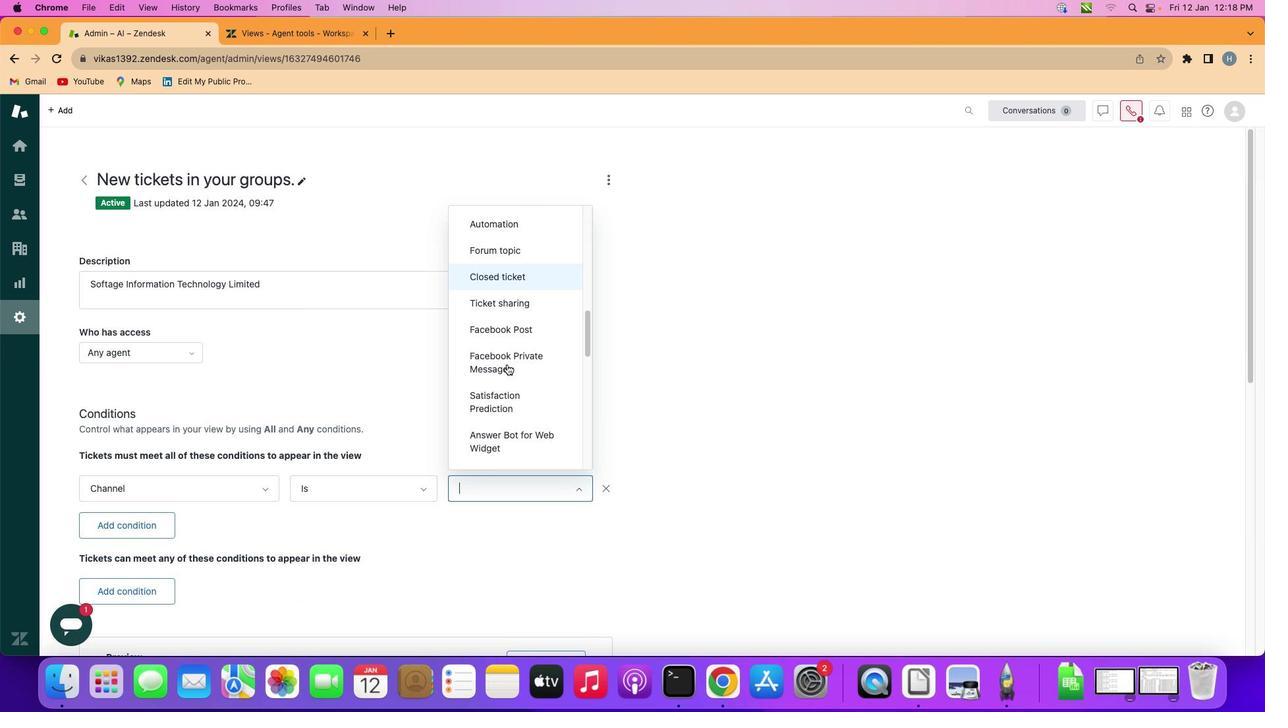 
Action: Mouse scrolled (504, 361) with delta (-1, -2)
Screenshot: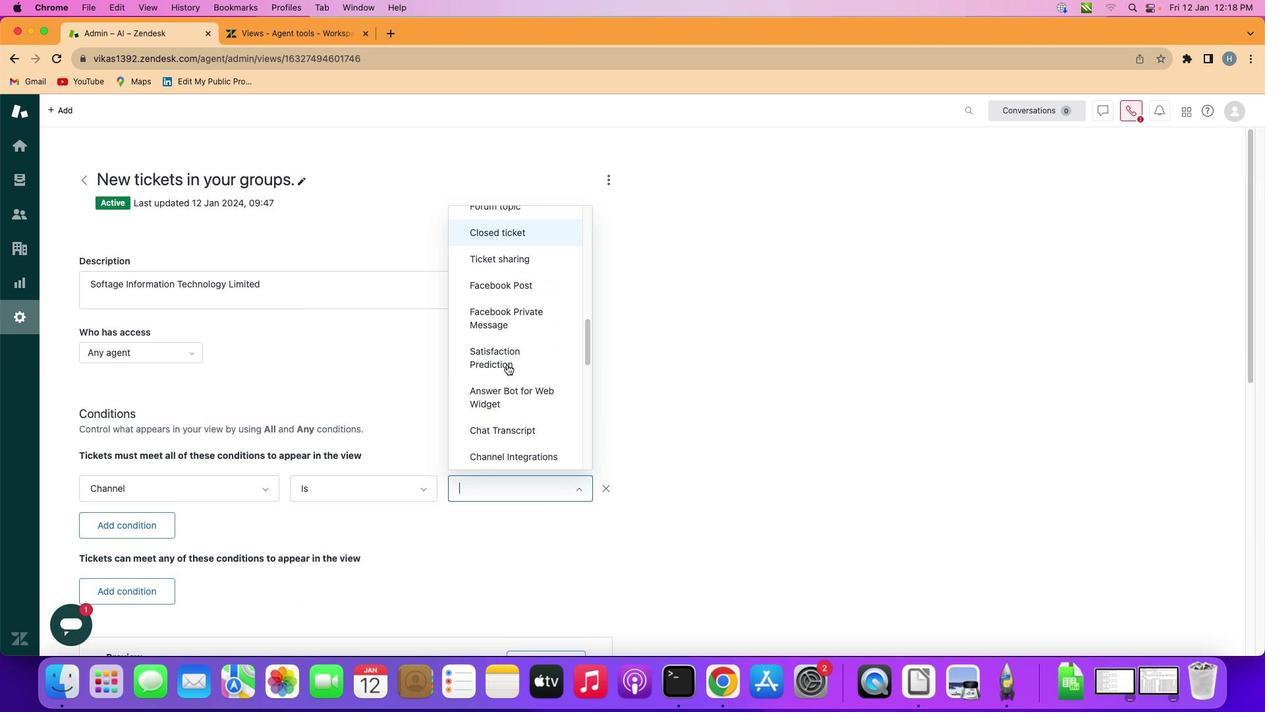 
Action: Mouse scrolled (504, 361) with delta (-1, -3)
Screenshot: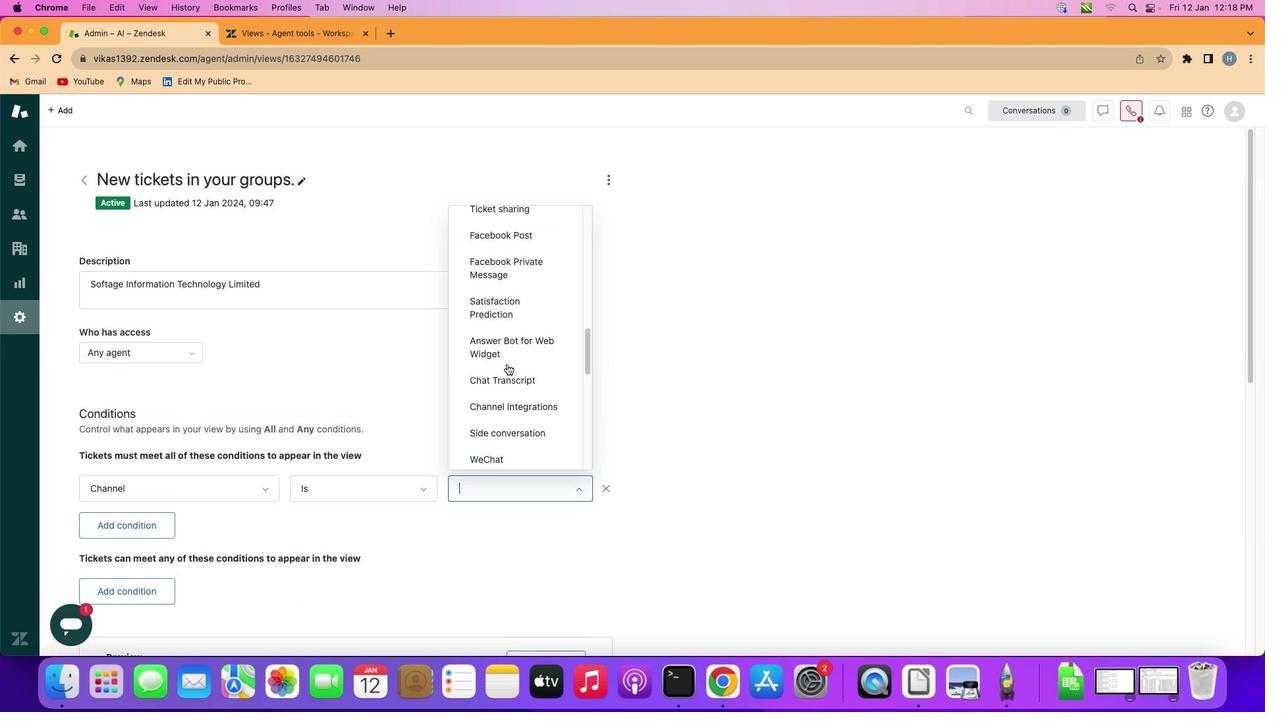 
Action: Mouse scrolled (504, 361) with delta (-1, -3)
Screenshot: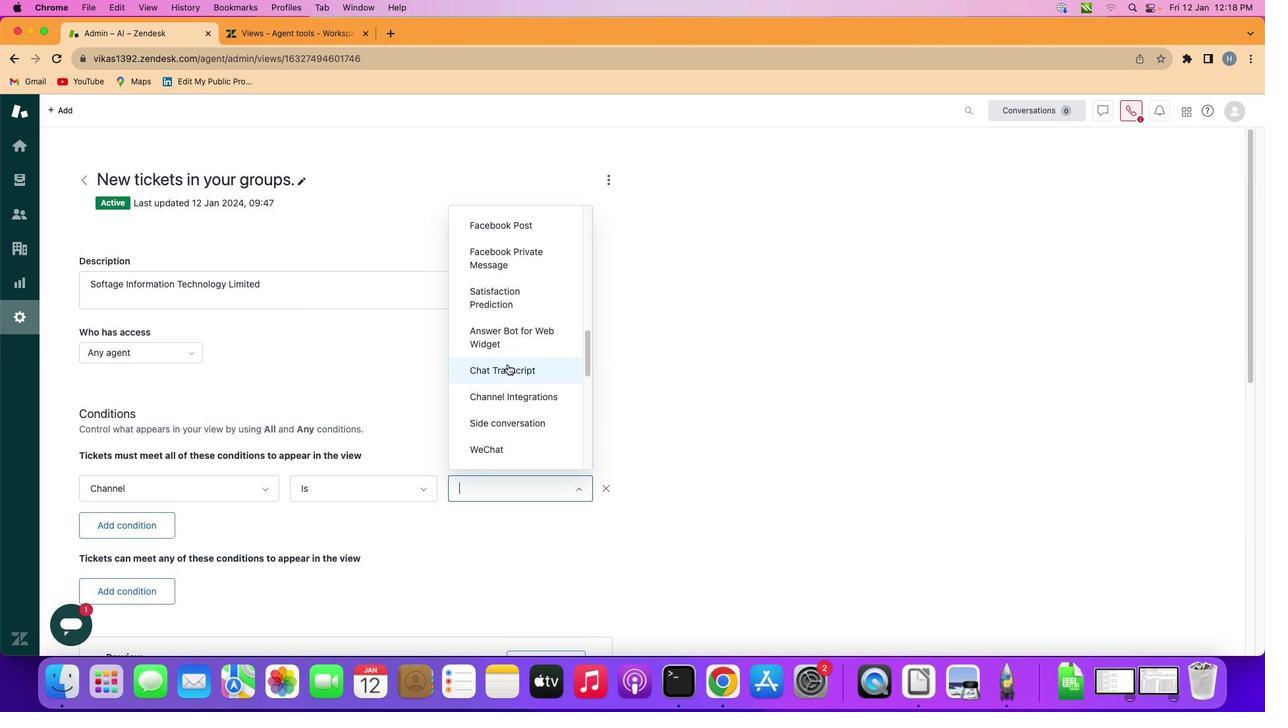 
Action: Mouse moved to (506, 361)
Screenshot: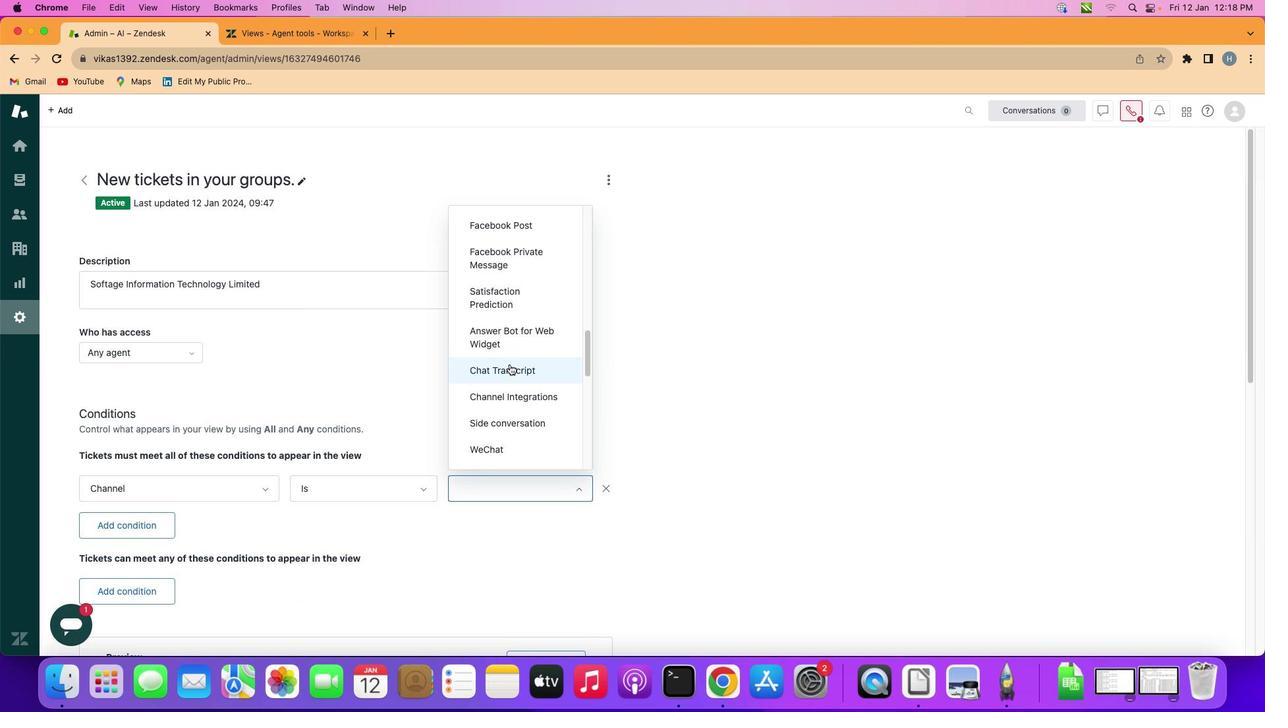 
Action: Mouse scrolled (506, 361) with delta (-1, -2)
Screenshot: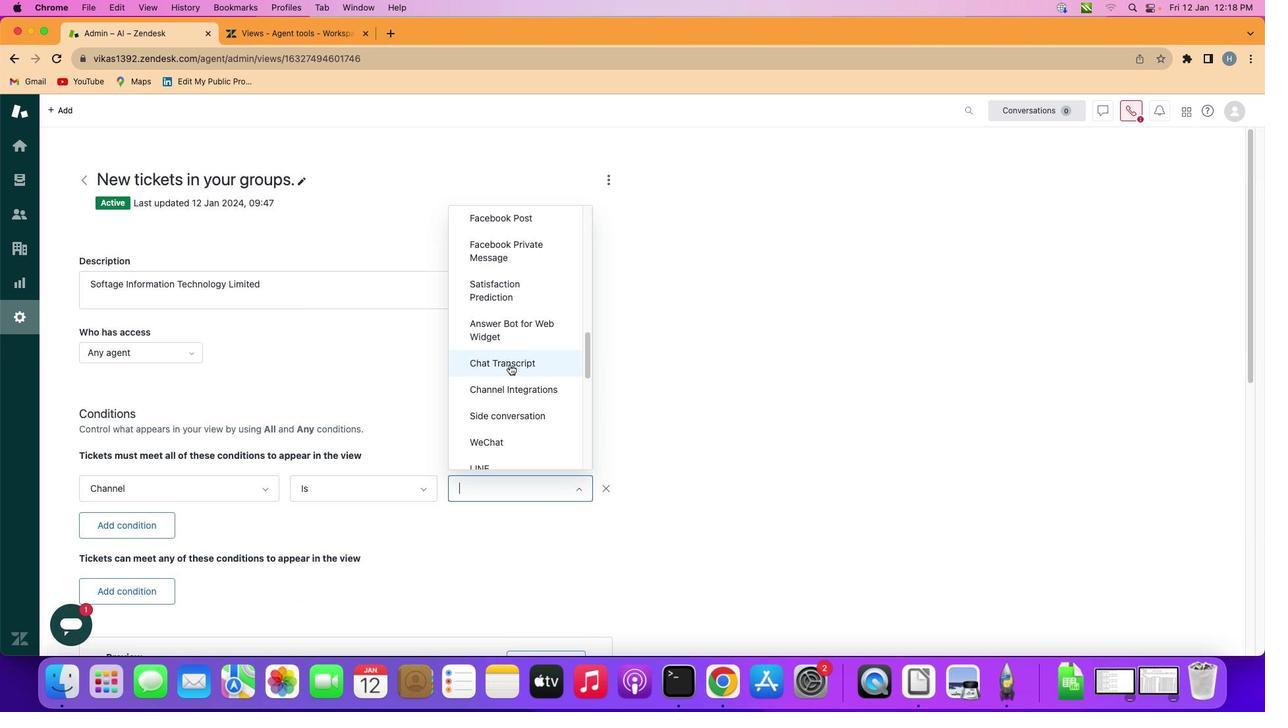 
Action: Mouse scrolled (506, 361) with delta (-1, -2)
Screenshot: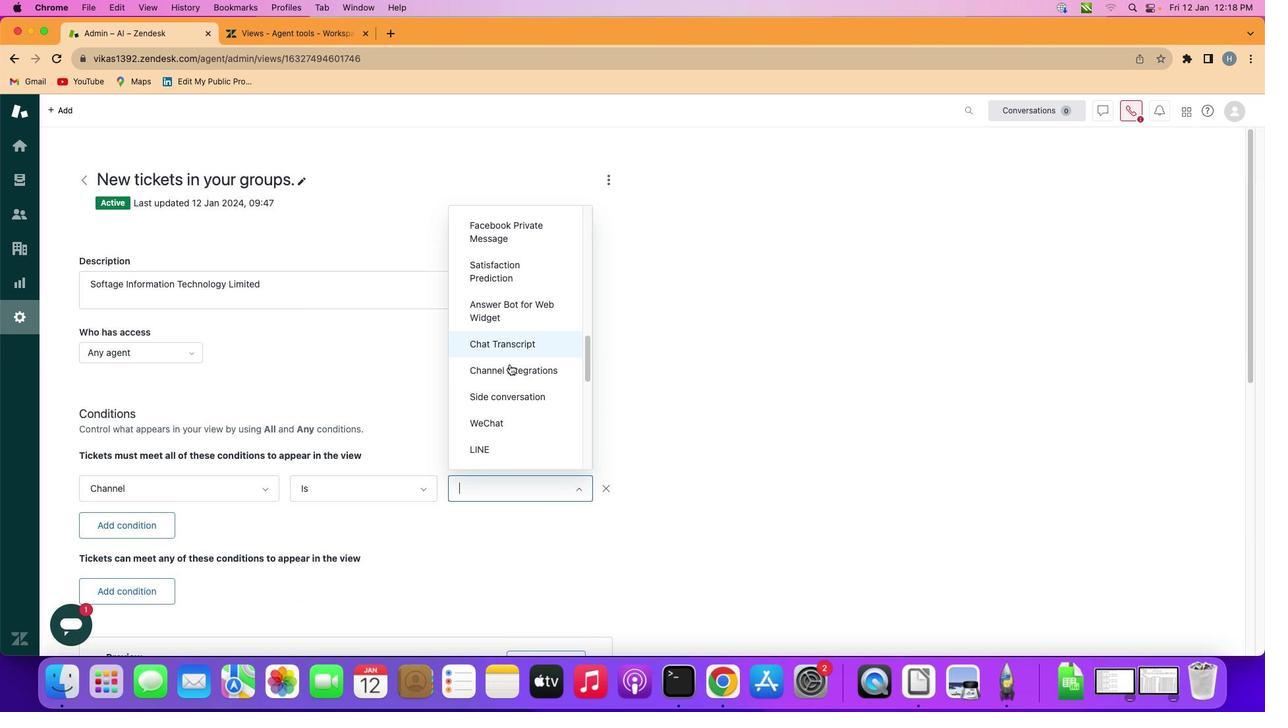 
Action: Mouse scrolled (506, 361) with delta (-1, -2)
Screenshot: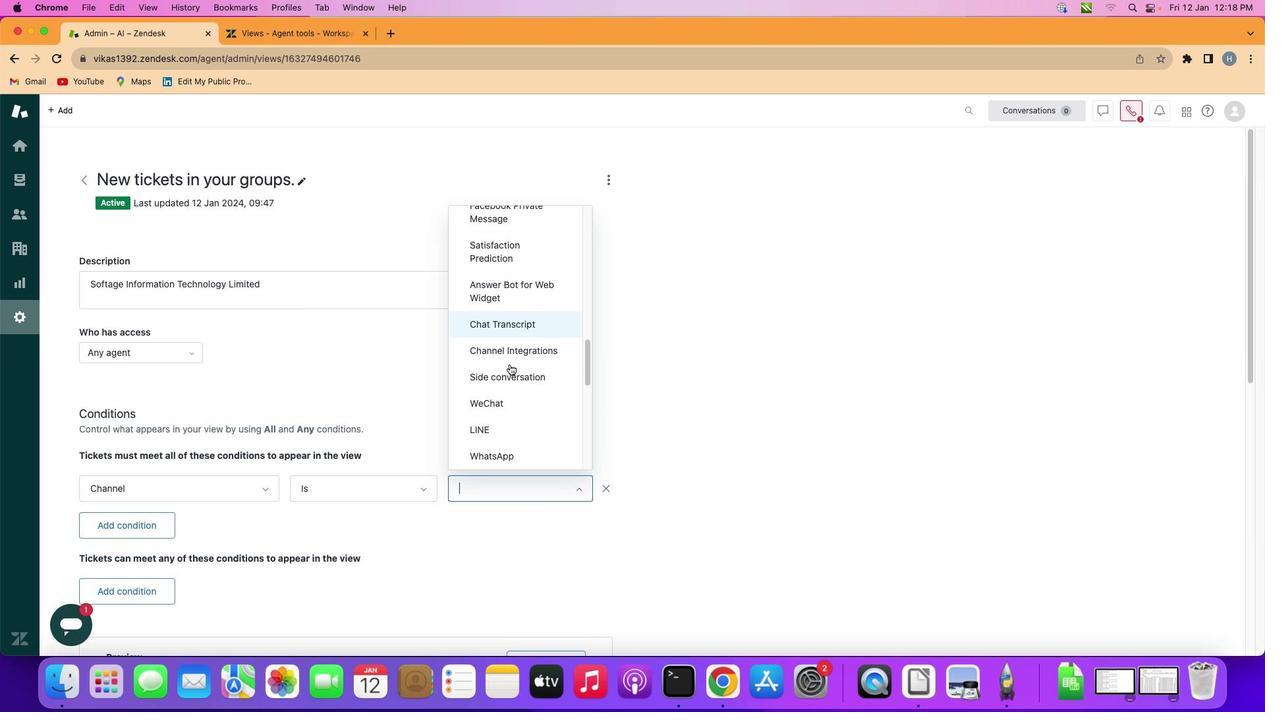 
Action: Mouse scrolled (506, 361) with delta (-1, -2)
Screenshot: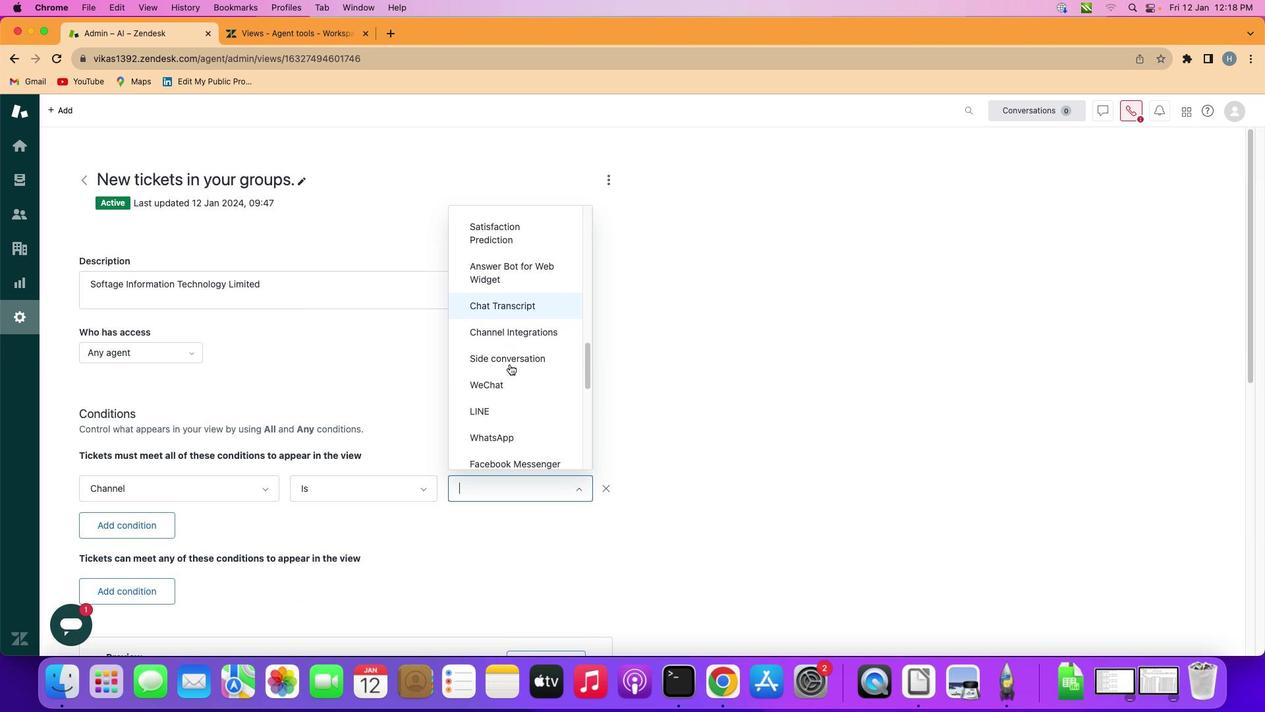 
Action: Mouse scrolled (506, 361) with delta (-1, -2)
Screenshot: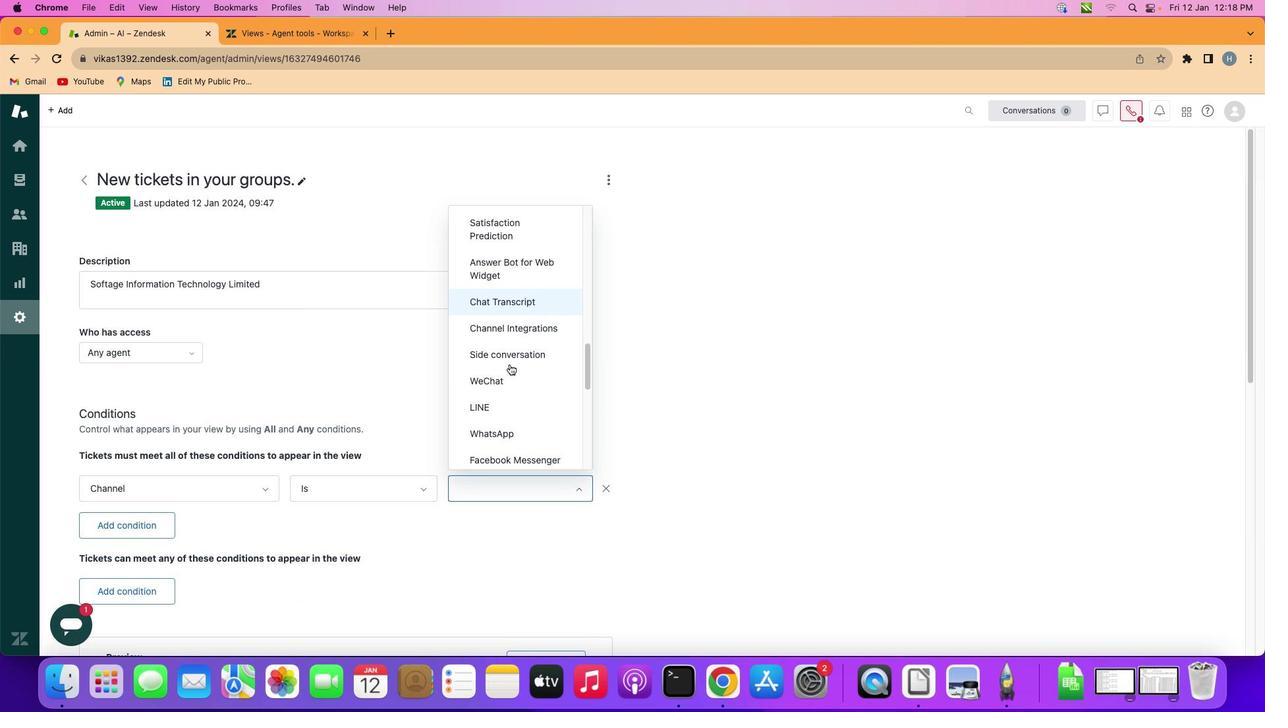 
Action: Mouse scrolled (506, 361) with delta (-1, -2)
Screenshot: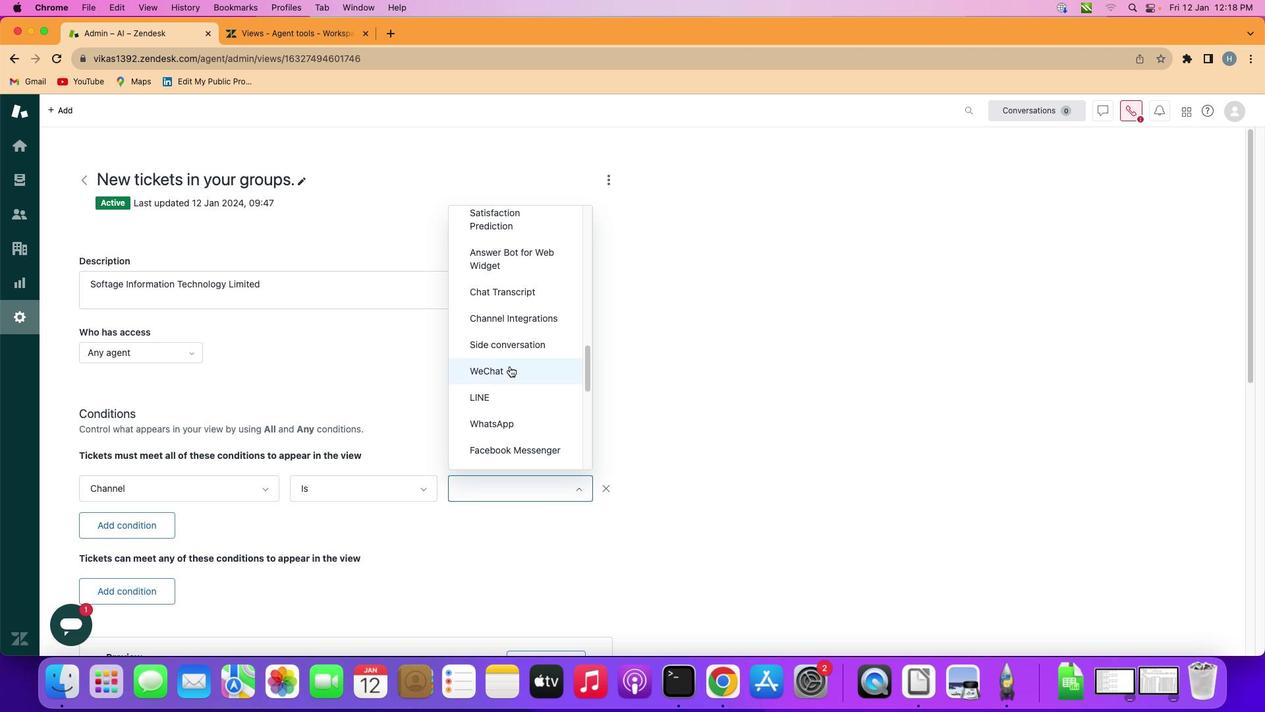 
Action: Mouse scrolled (506, 361) with delta (-1, -2)
Screenshot: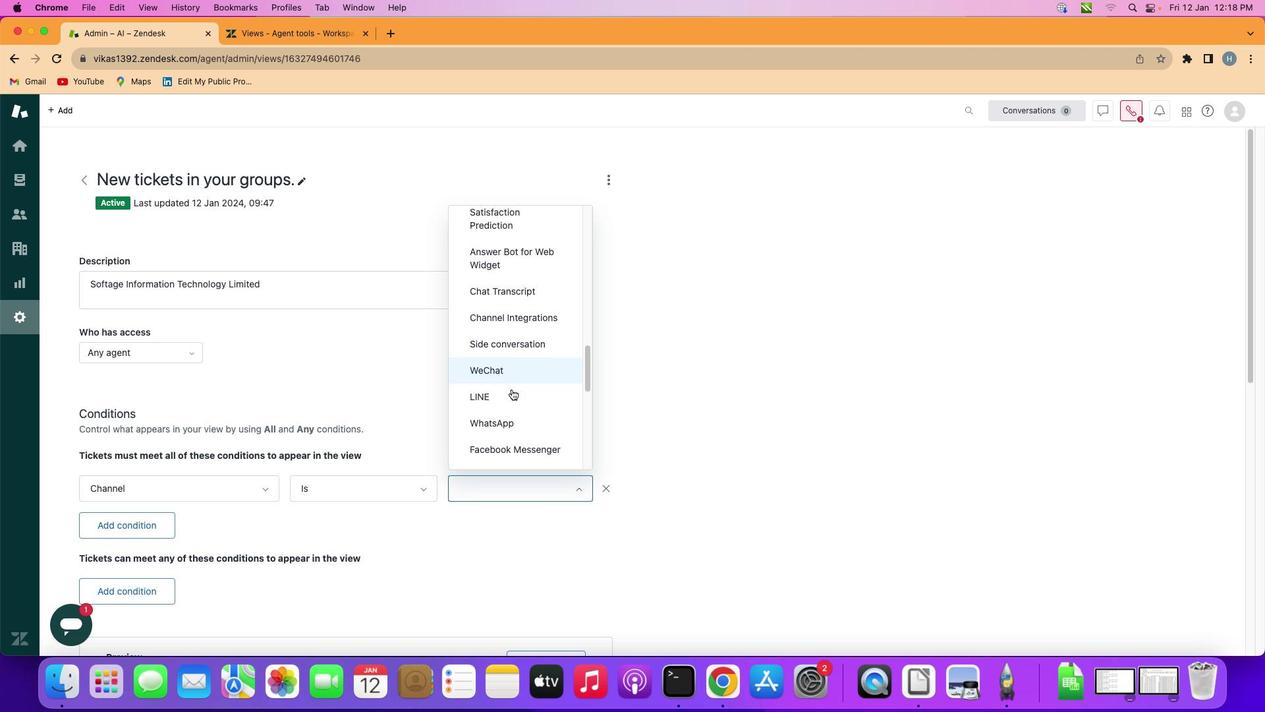 
Action: Mouse moved to (508, 414)
Screenshot: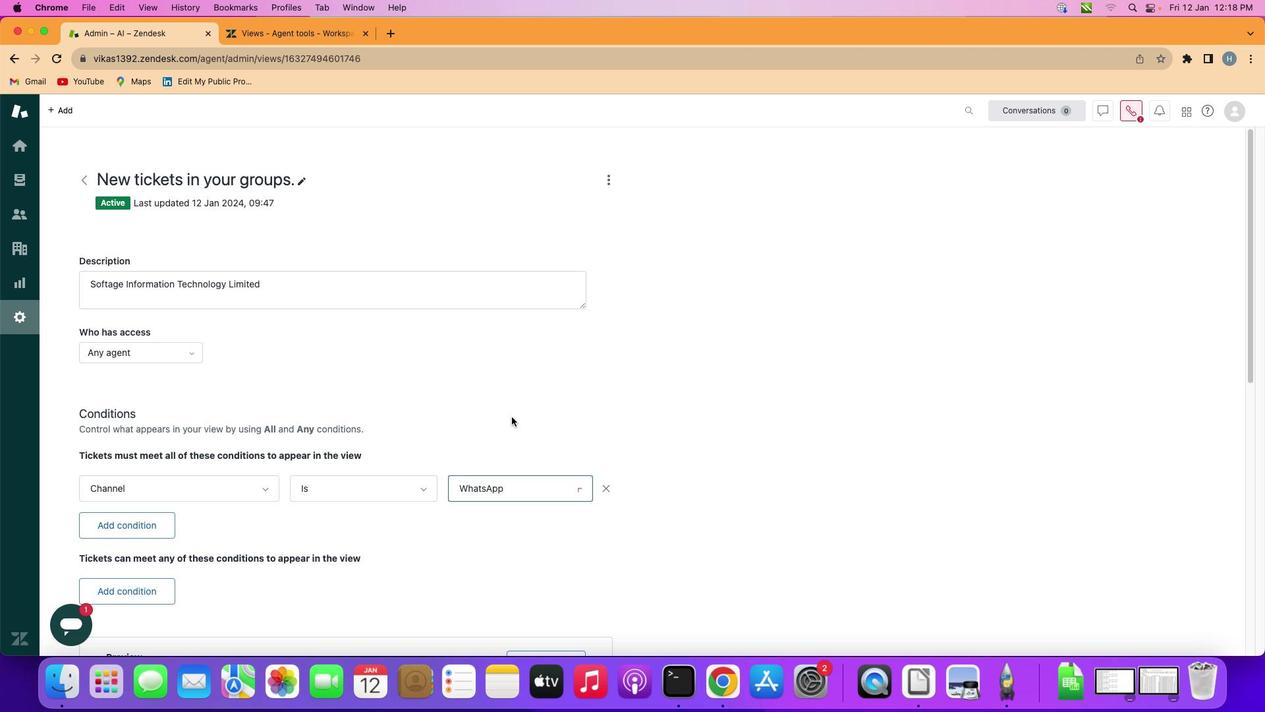 
Action: Mouse pressed left at (508, 414)
Screenshot: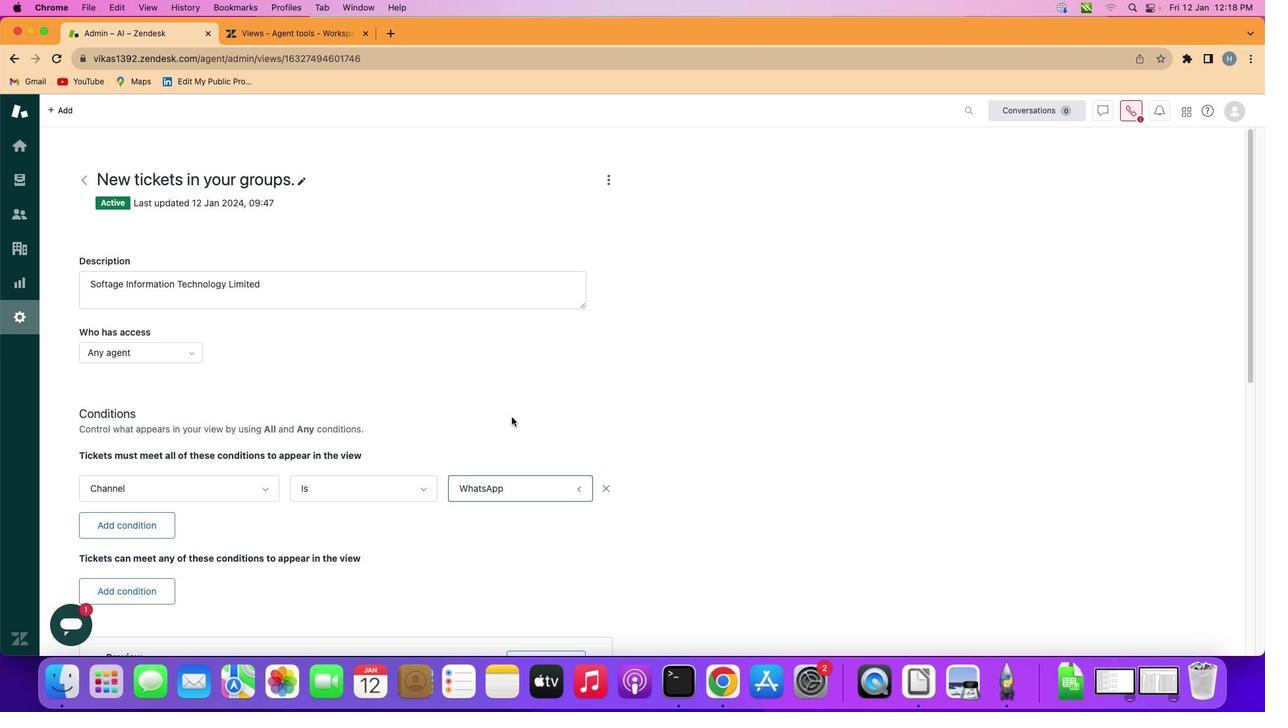 
Action: Mouse moved to (509, 413)
Screenshot: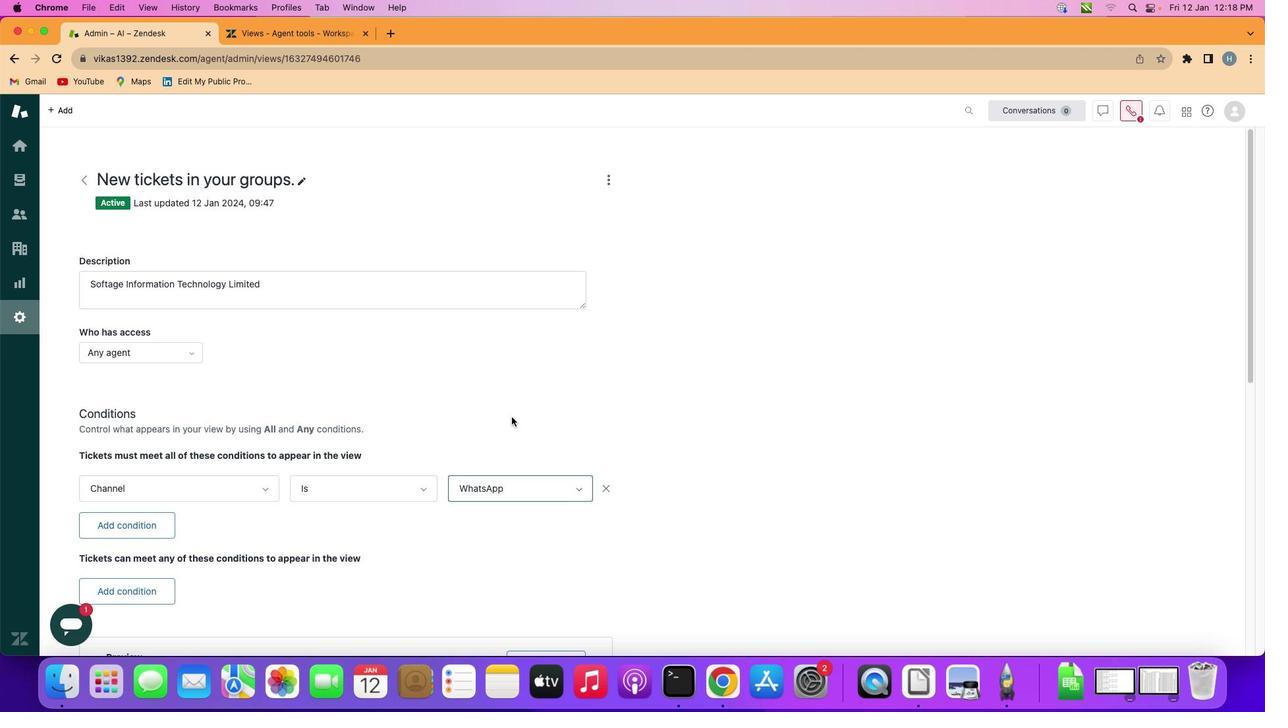
